 Task: Find connections with filter location Álimos with filter topic #Lifewith filter profile language Potuguese with filter current company DRDO, Centre for Airborne Systems with filter school Kota Open University with filter industry Leather Product Manufacturing with filter service category Typing with filter keywords title Casino Host
Action: Mouse moved to (284, 197)
Screenshot: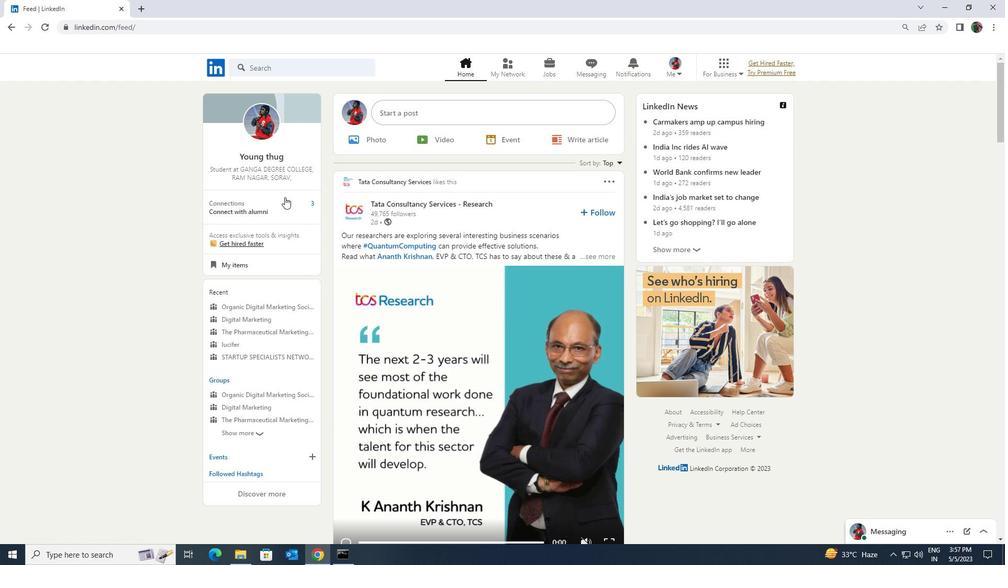
Action: Mouse pressed left at (284, 197)
Screenshot: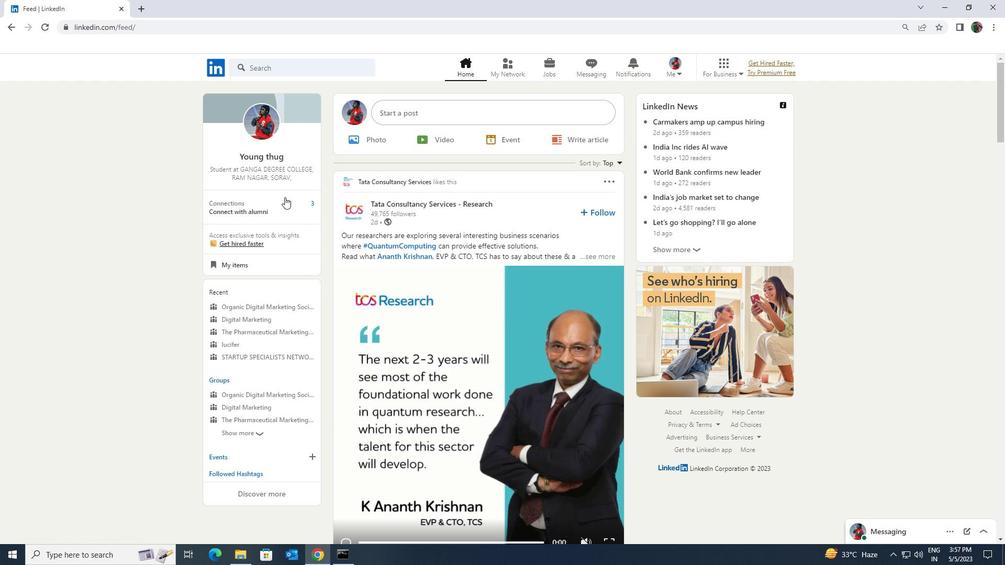 
Action: Mouse moved to (296, 129)
Screenshot: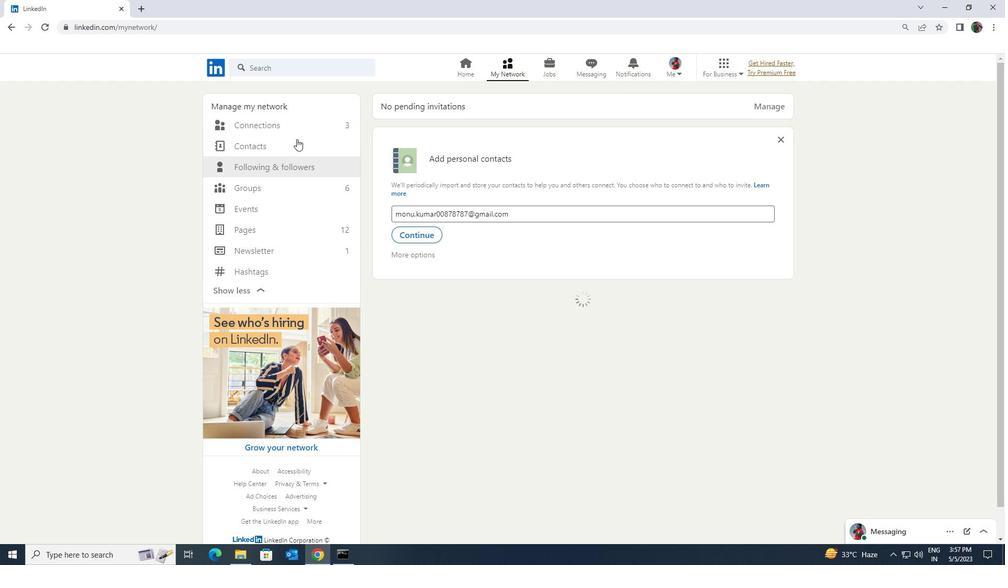 
Action: Mouse pressed left at (296, 129)
Screenshot: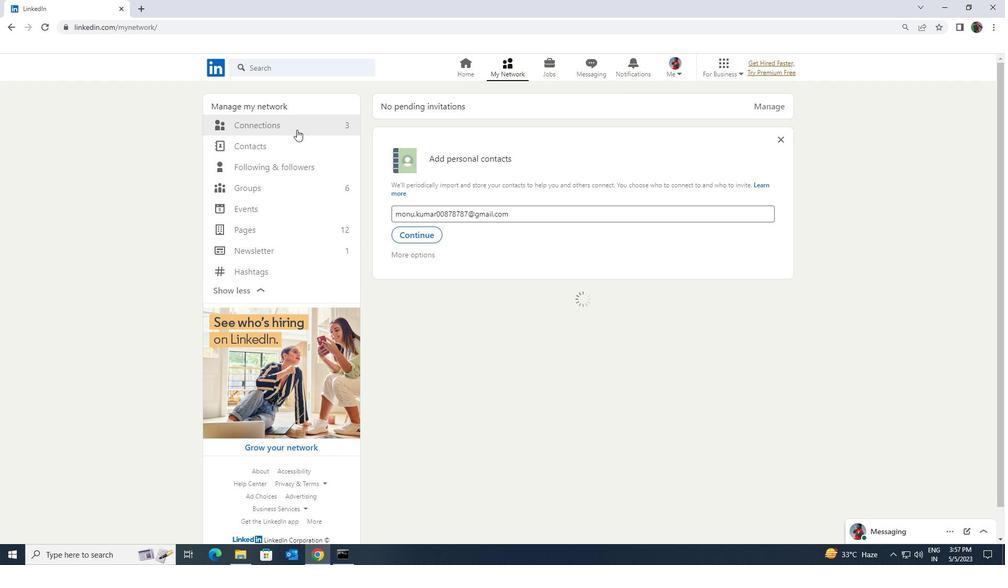 
Action: Mouse moved to (576, 127)
Screenshot: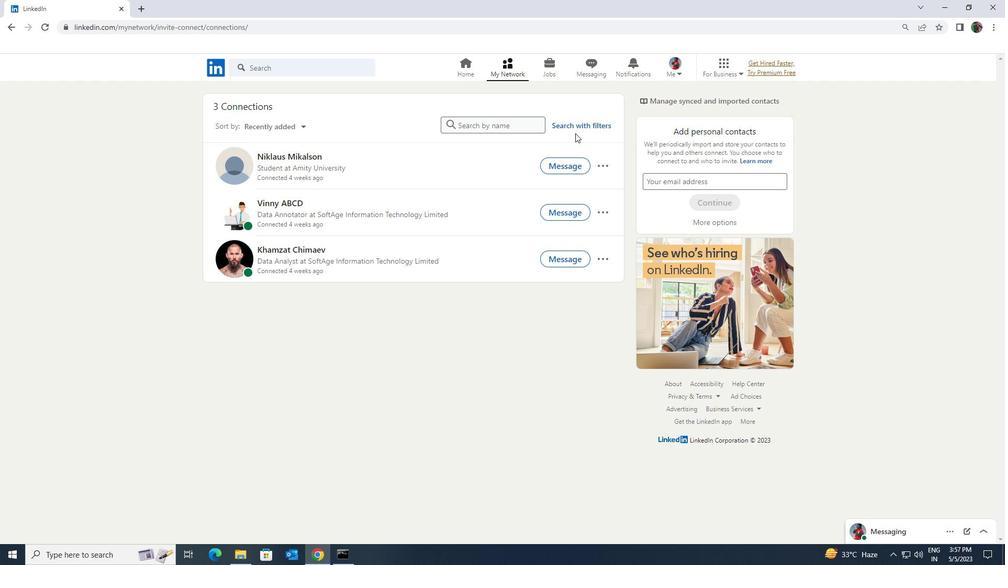 
Action: Mouse pressed left at (576, 127)
Screenshot: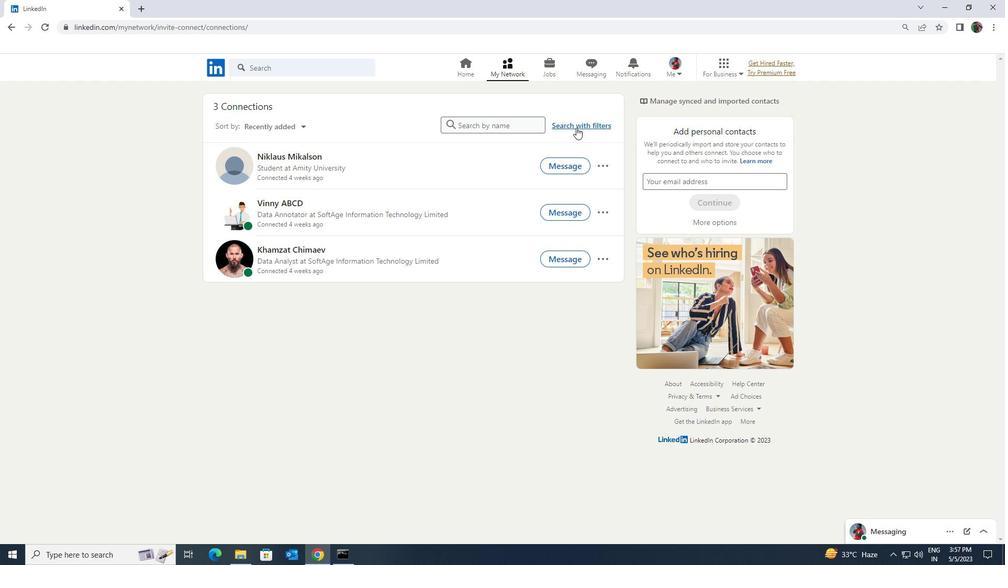 
Action: Mouse moved to (539, 96)
Screenshot: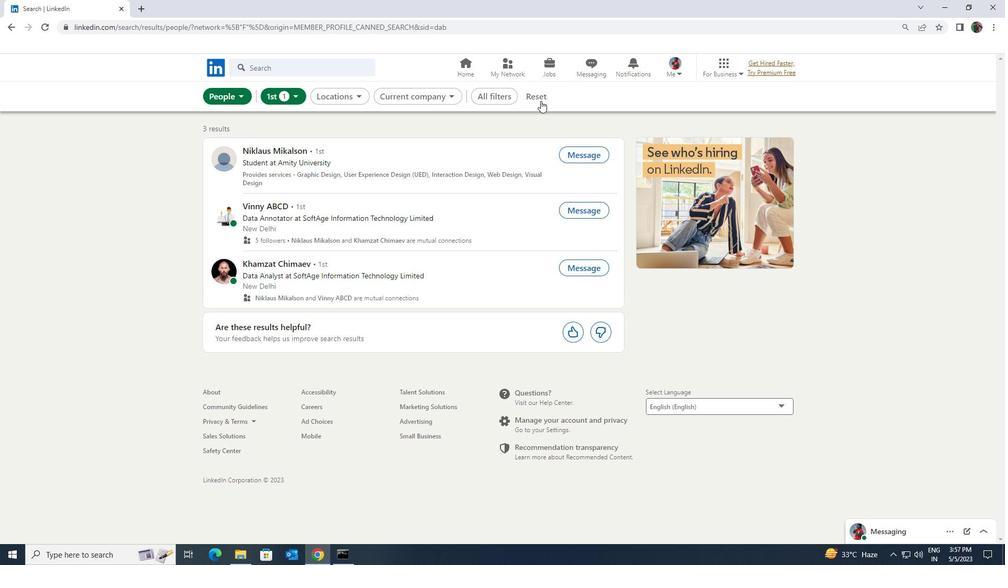 
Action: Mouse pressed left at (539, 96)
Screenshot: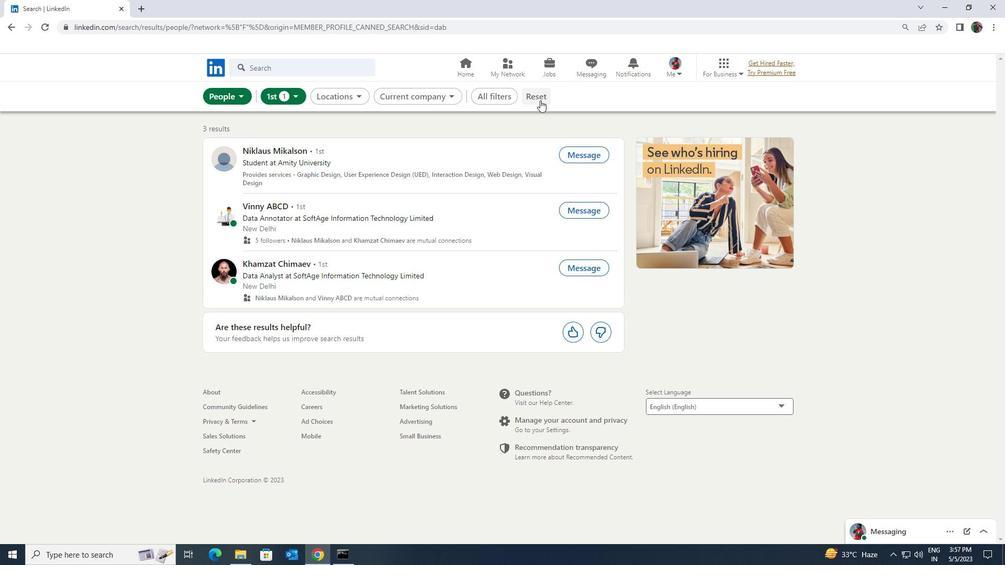 
Action: Mouse moved to (520, 98)
Screenshot: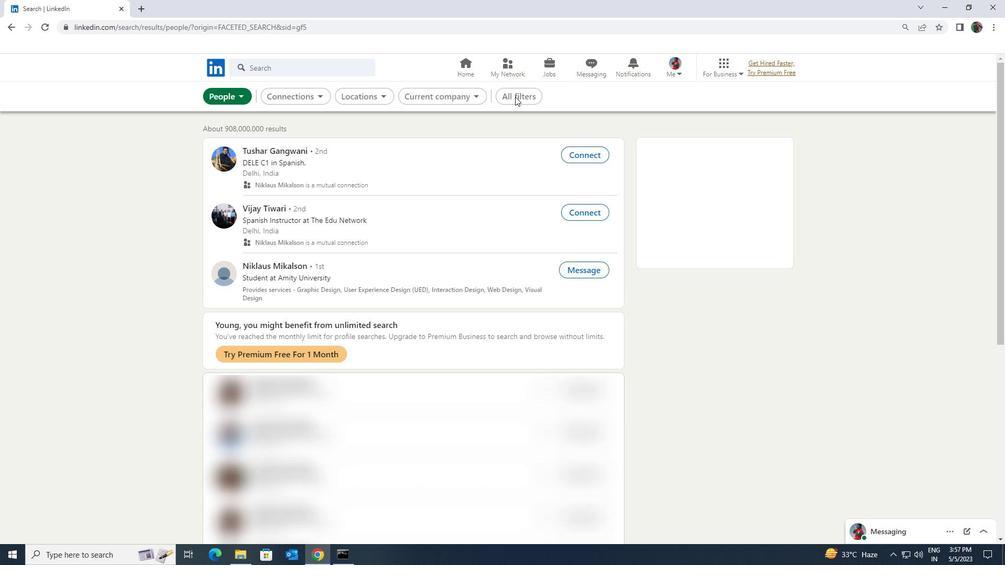 
Action: Mouse pressed left at (520, 98)
Screenshot: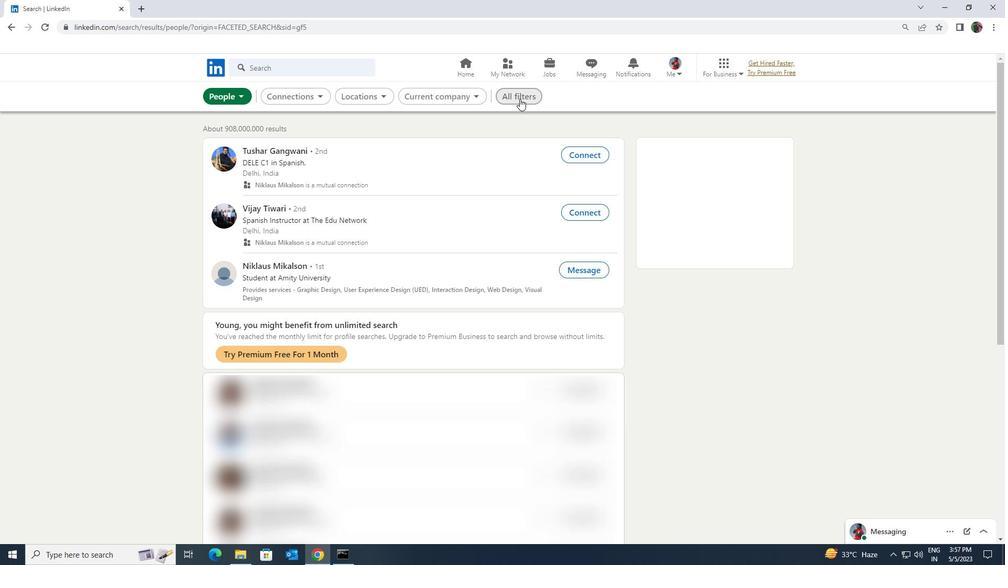 
Action: Mouse moved to (892, 413)
Screenshot: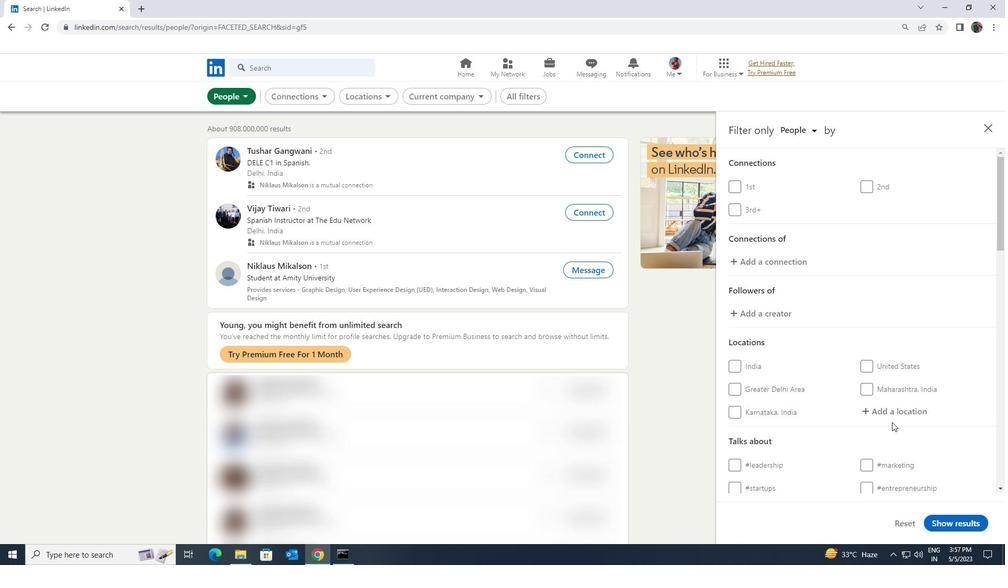 
Action: Mouse pressed left at (892, 413)
Screenshot: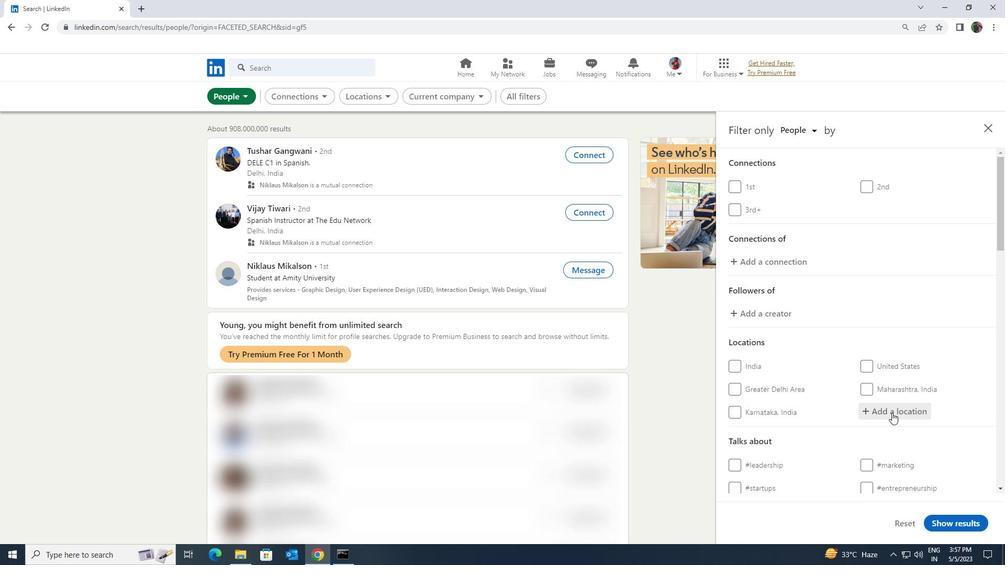 
Action: Key pressed <Key.shift><Key.shift>ALOMOS<Key.enter>
Screenshot: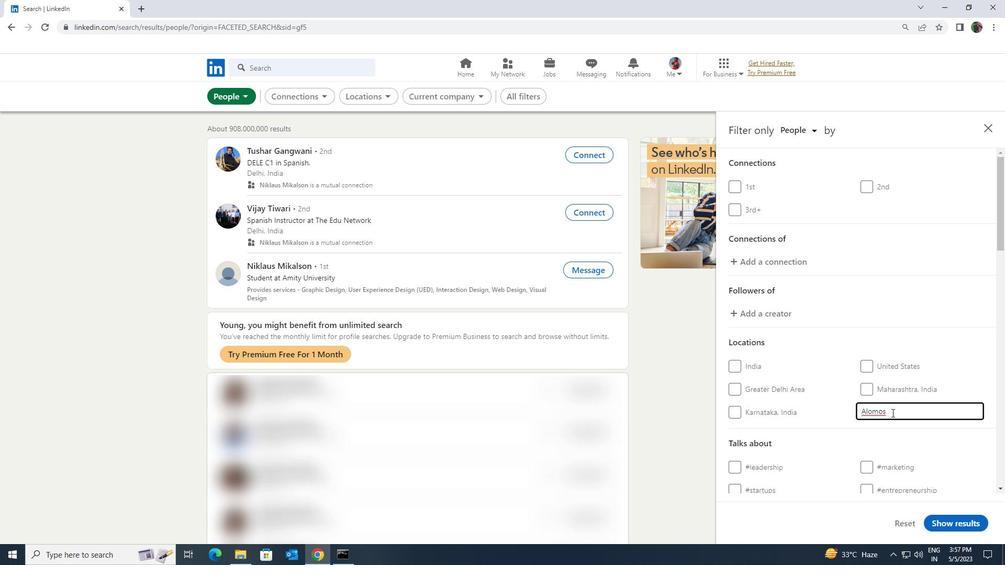
Action: Mouse scrolled (892, 412) with delta (0, 0)
Screenshot: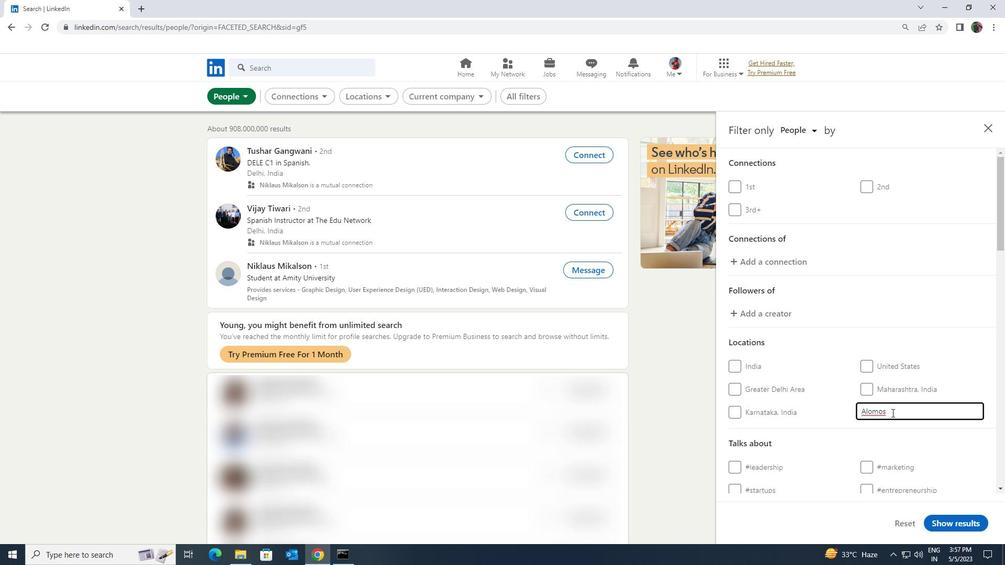 
Action: Mouse scrolled (892, 412) with delta (0, 0)
Screenshot: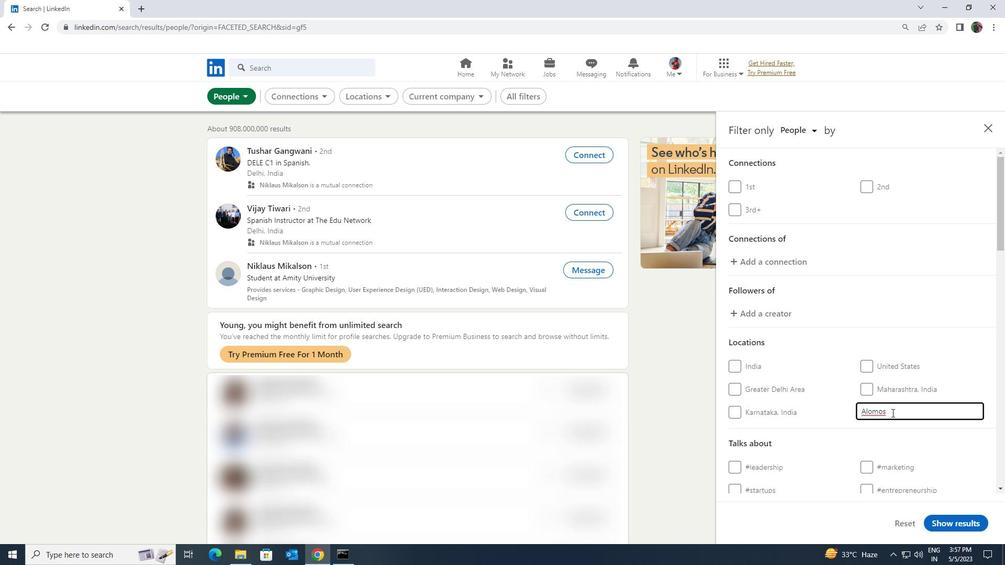 
Action: Mouse pressed left at (892, 413)
Screenshot: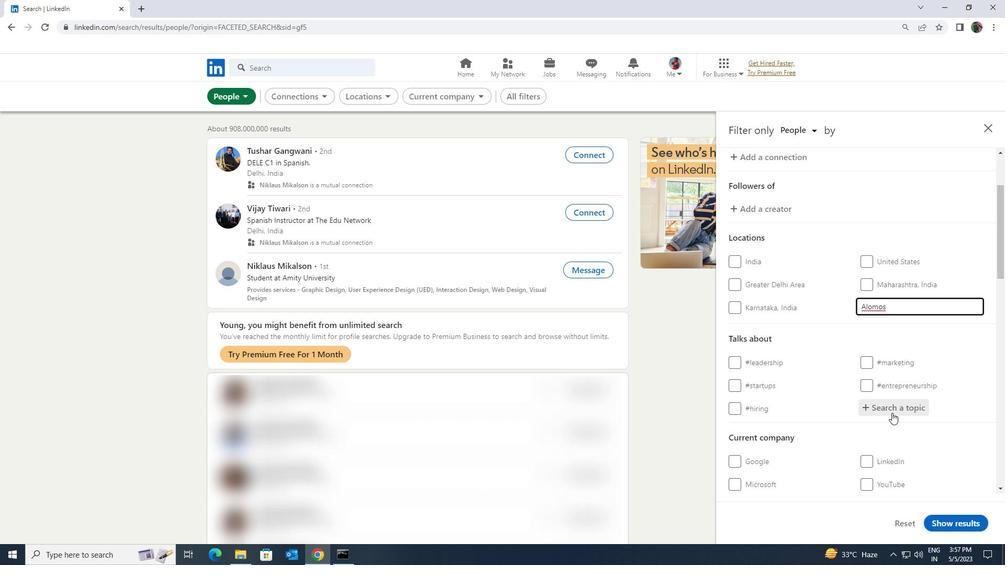 
Action: Key pressed <Key.shift>LIFE
Screenshot: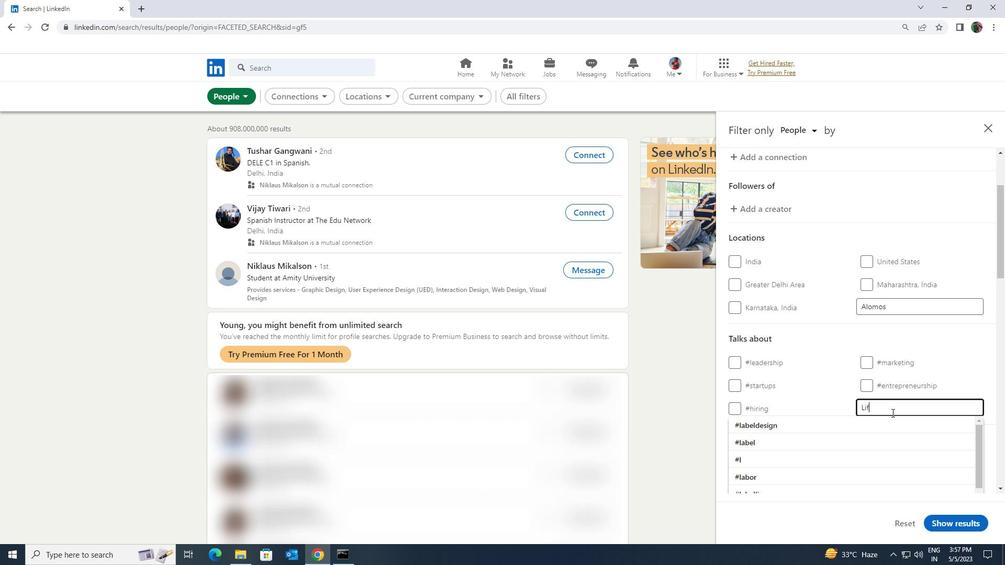 
Action: Mouse moved to (887, 423)
Screenshot: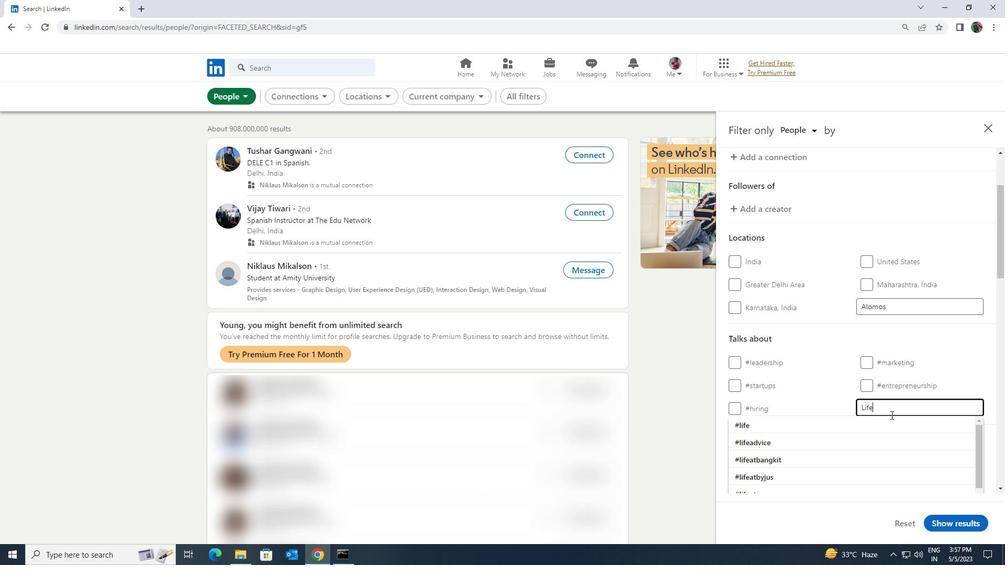 
Action: Mouse pressed left at (887, 423)
Screenshot: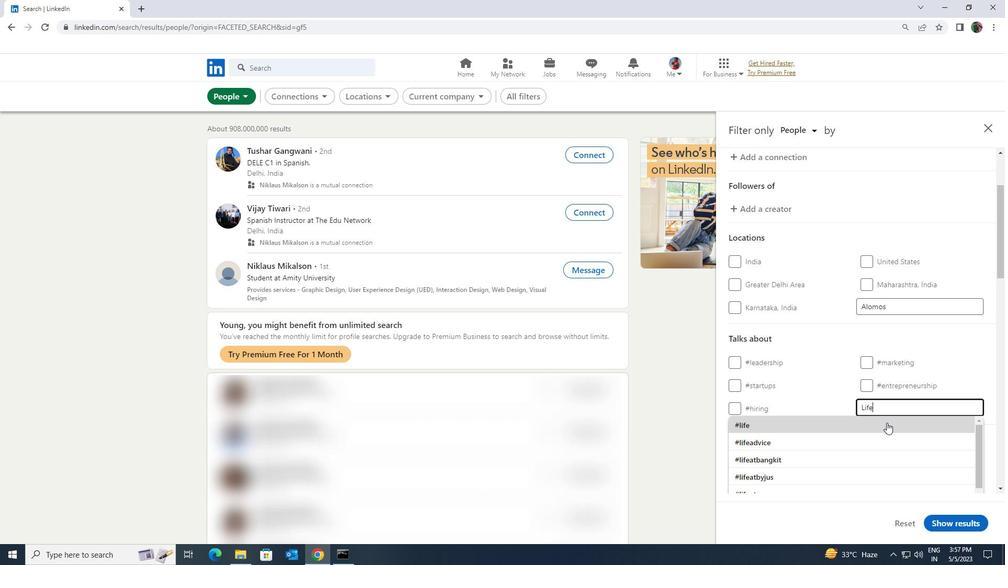 
Action: Mouse scrolled (887, 422) with delta (0, 0)
Screenshot: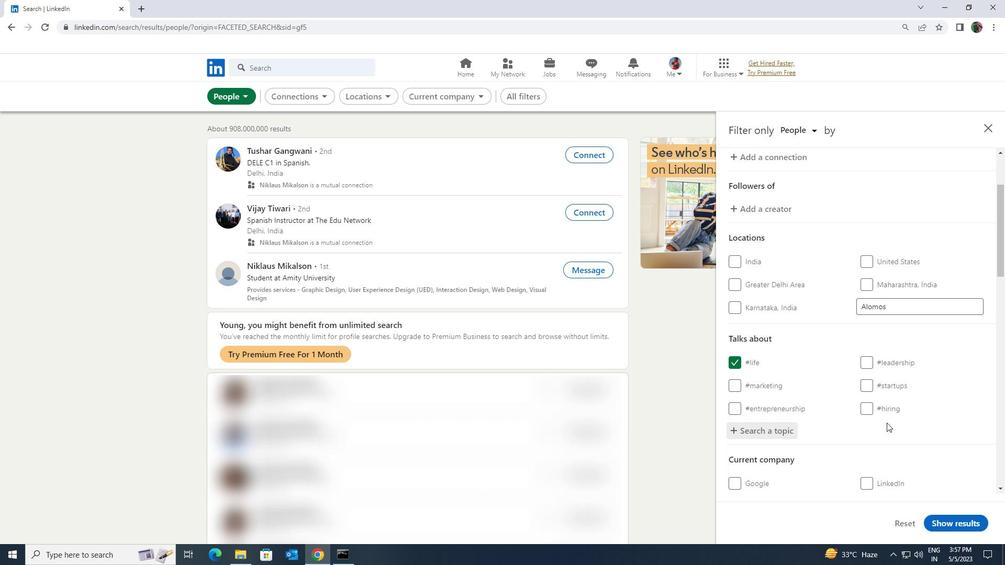 
Action: Mouse scrolled (887, 422) with delta (0, 0)
Screenshot: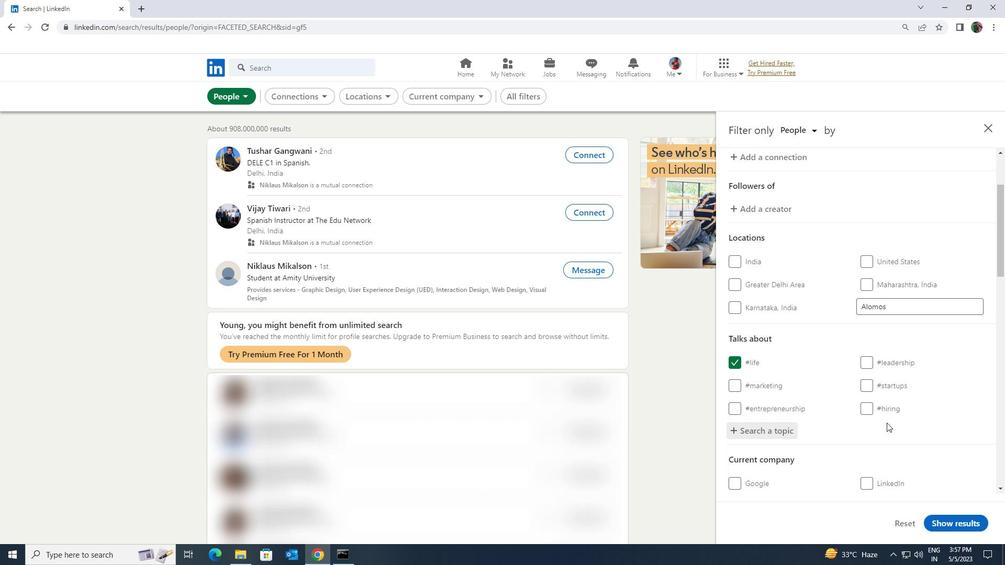 
Action: Mouse scrolled (887, 422) with delta (0, 0)
Screenshot: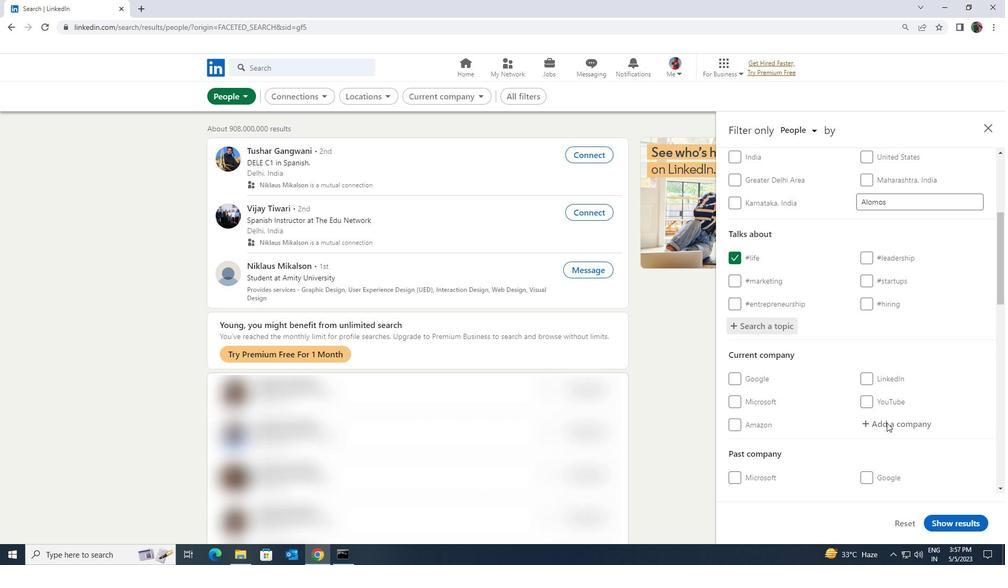 
Action: Mouse scrolled (887, 422) with delta (0, 0)
Screenshot: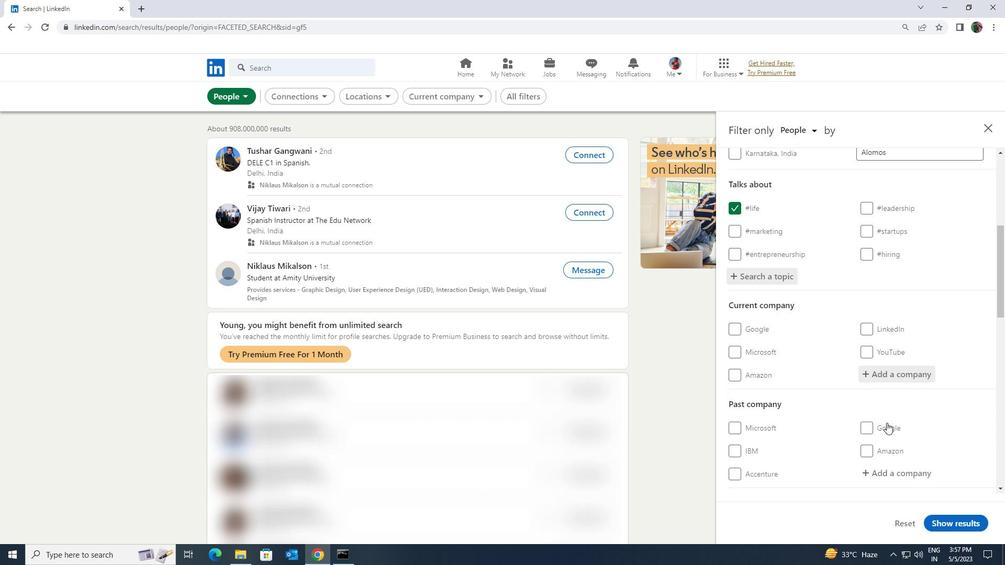 
Action: Mouse scrolled (887, 422) with delta (0, 0)
Screenshot: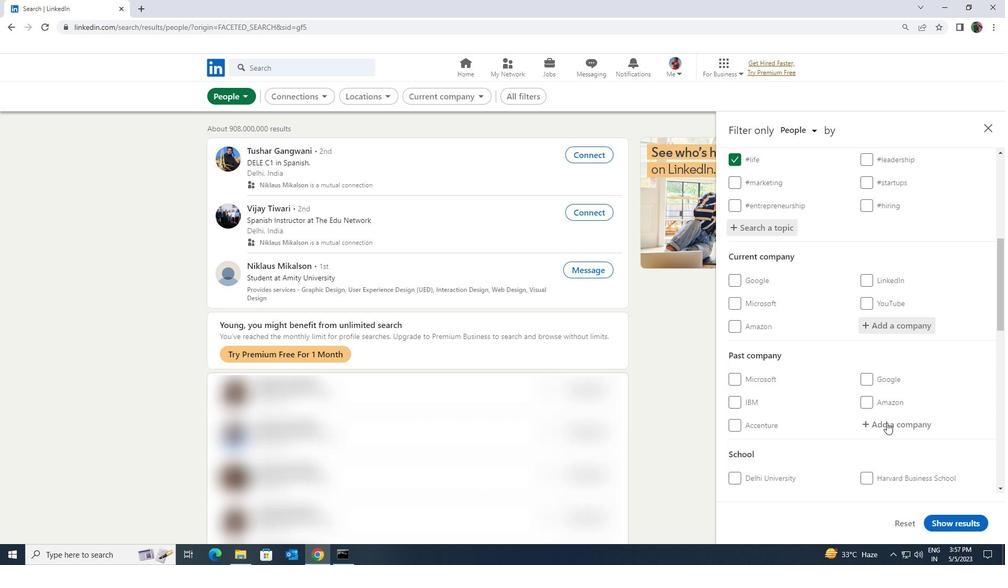 
Action: Mouse scrolled (887, 422) with delta (0, 0)
Screenshot: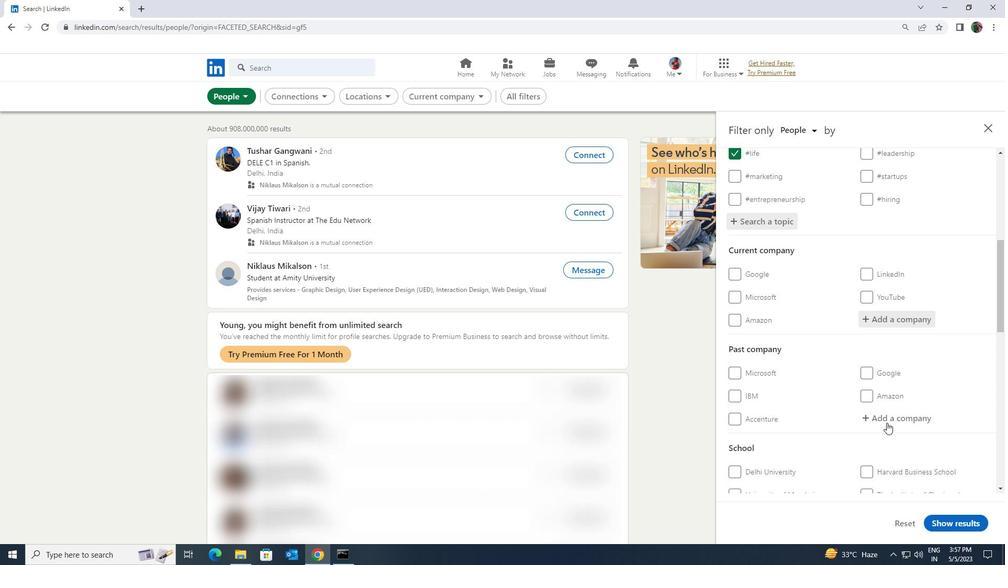 
Action: Mouse scrolled (887, 422) with delta (0, 0)
Screenshot: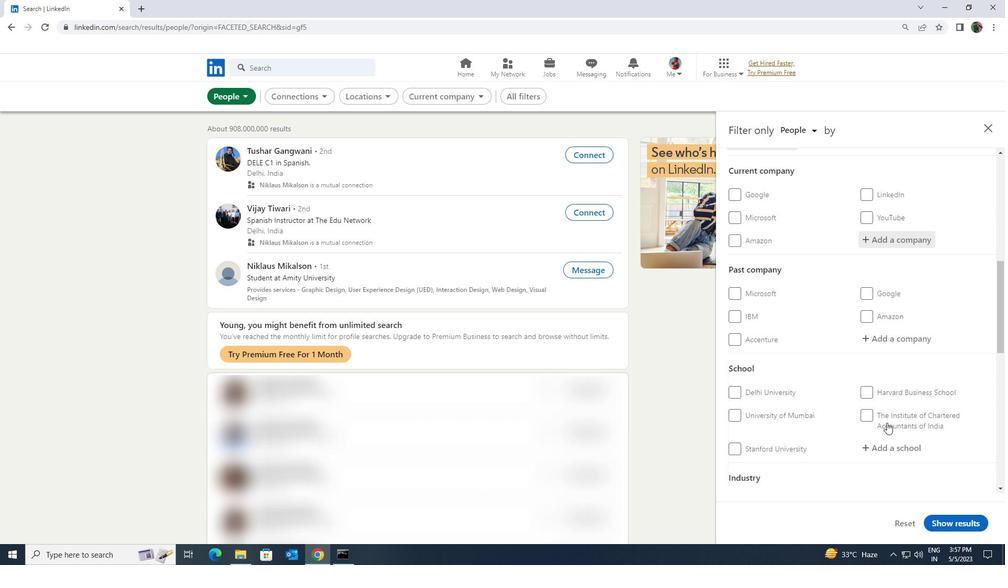 
Action: Mouse scrolled (887, 422) with delta (0, 0)
Screenshot: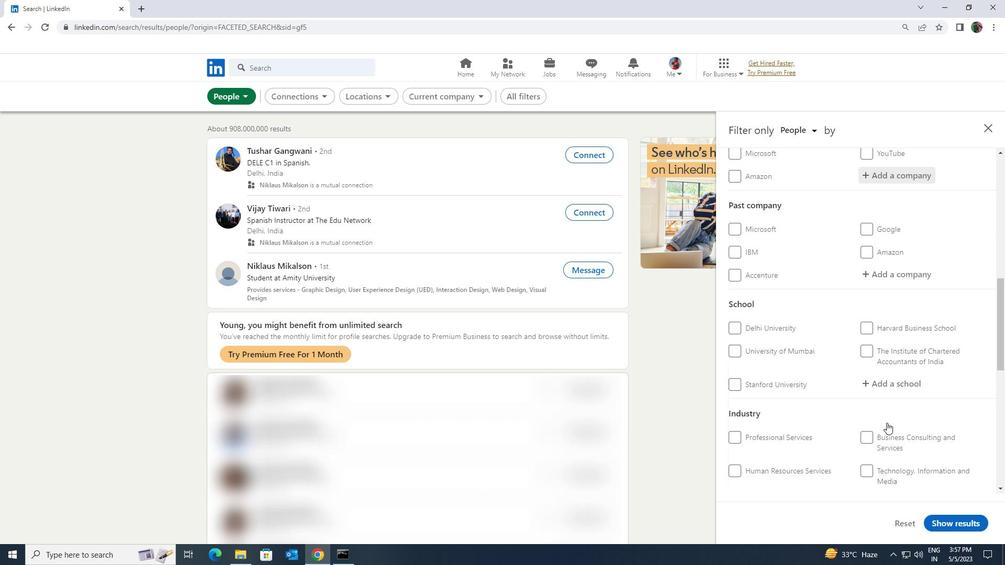 
Action: Mouse scrolled (887, 422) with delta (0, 0)
Screenshot: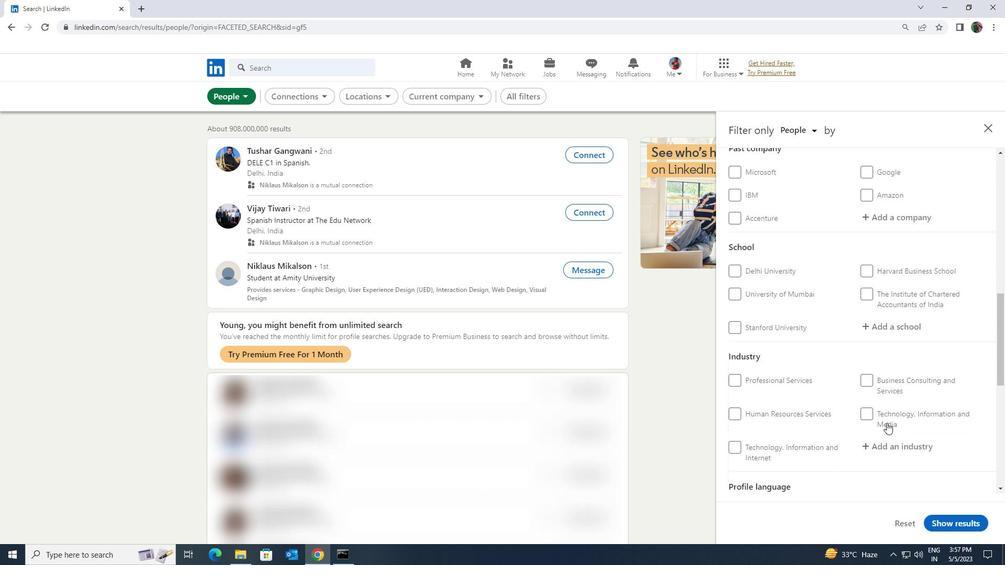 
Action: Mouse scrolled (887, 422) with delta (0, 0)
Screenshot: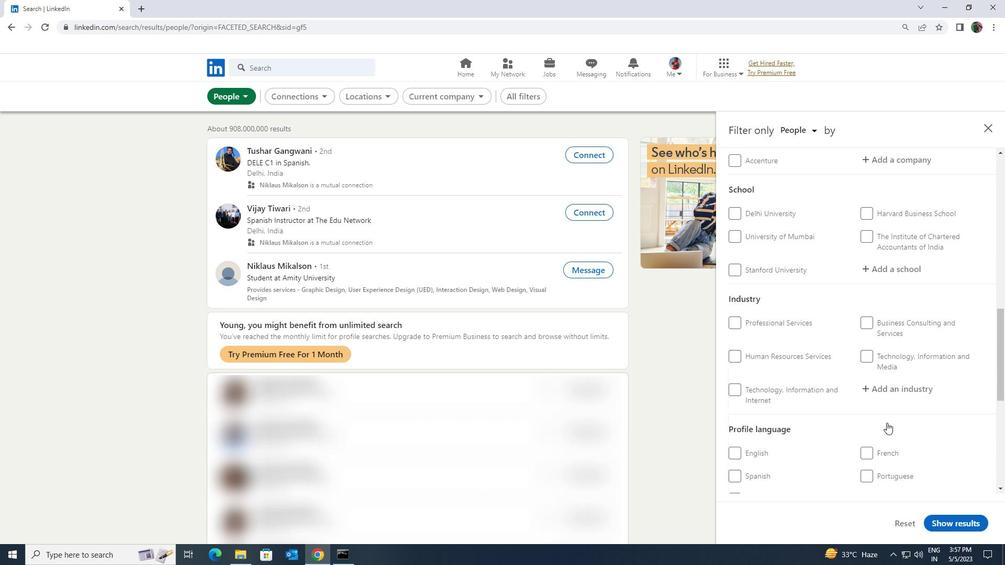 
Action: Mouse moved to (877, 422)
Screenshot: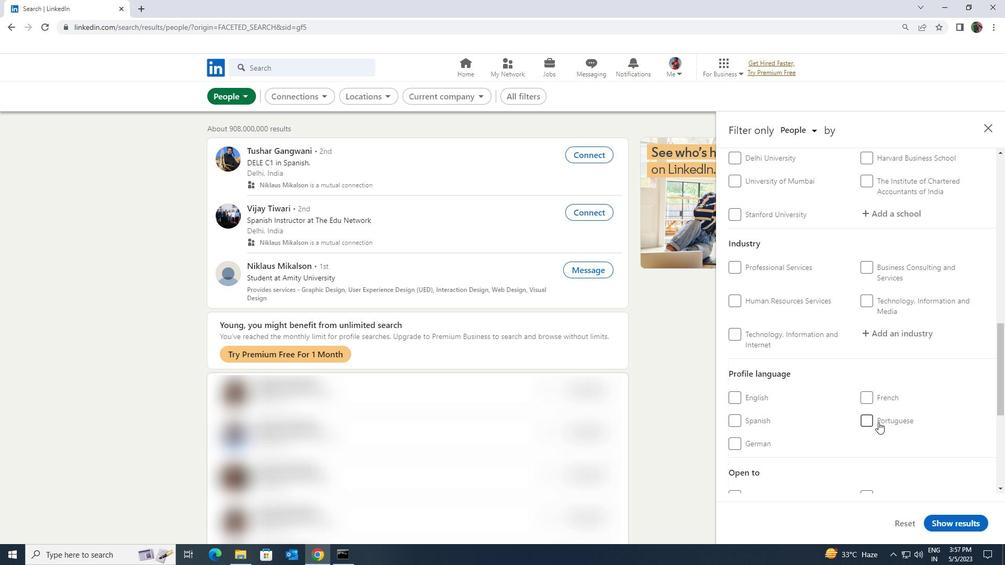 
Action: Mouse pressed left at (877, 422)
Screenshot: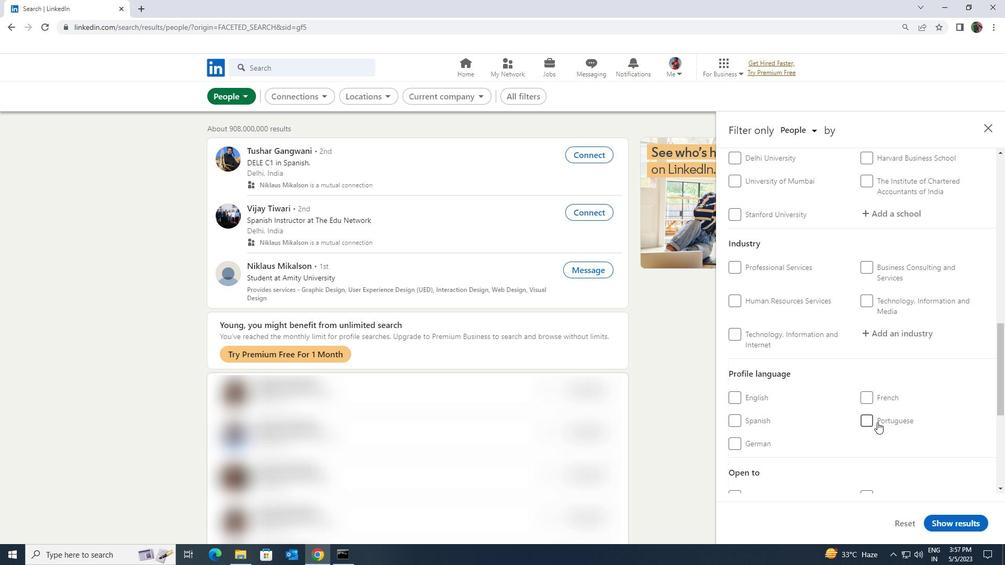 
Action: Mouse scrolled (877, 423) with delta (0, 0)
Screenshot: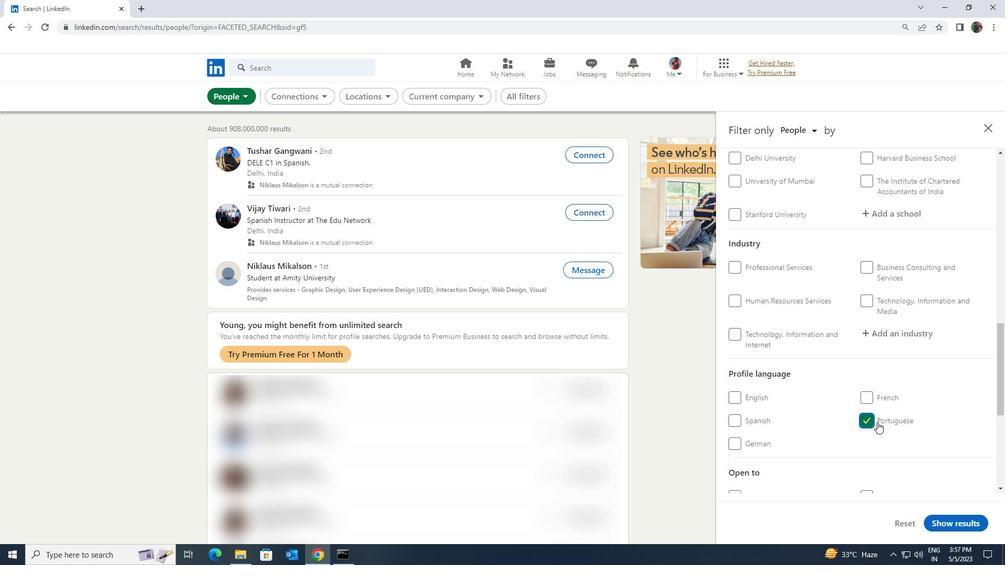 
Action: Mouse scrolled (877, 423) with delta (0, 0)
Screenshot: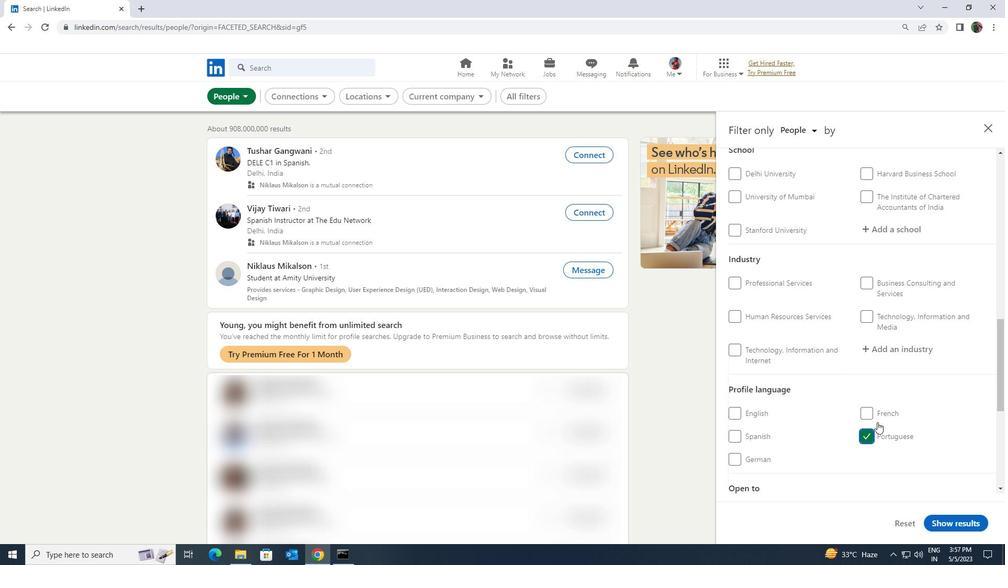 
Action: Mouse scrolled (877, 423) with delta (0, 0)
Screenshot: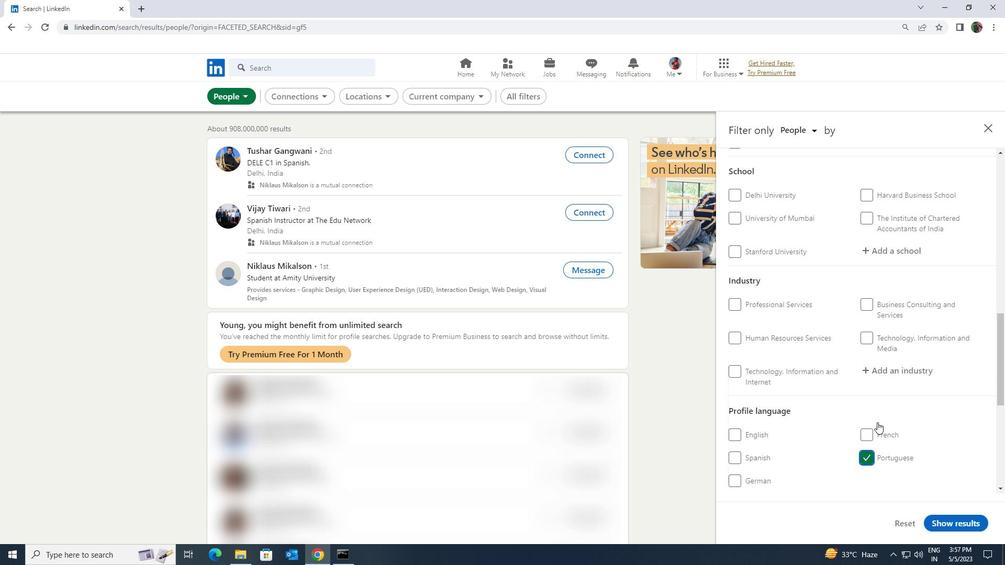 
Action: Mouse scrolled (877, 423) with delta (0, 0)
Screenshot: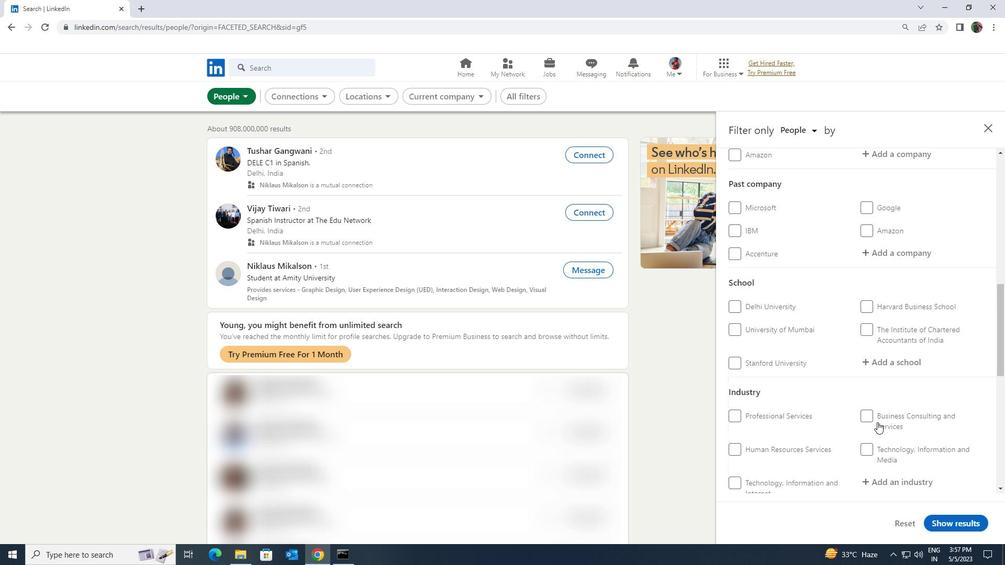 
Action: Mouse scrolled (877, 423) with delta (0, 0)
Screenshot: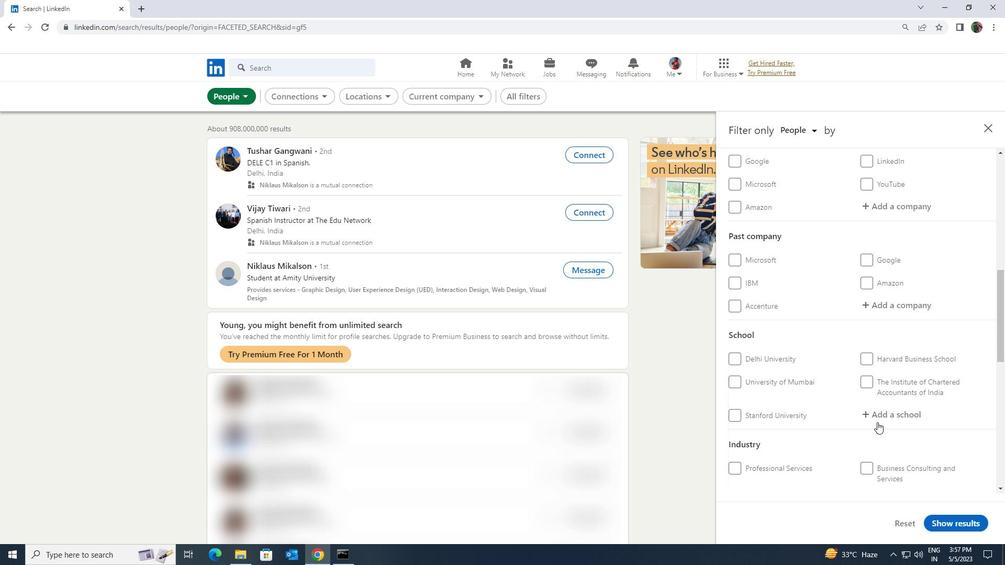 
Action: Mouse scrolled (877, 423) with delta (0, 0)
Screenshot: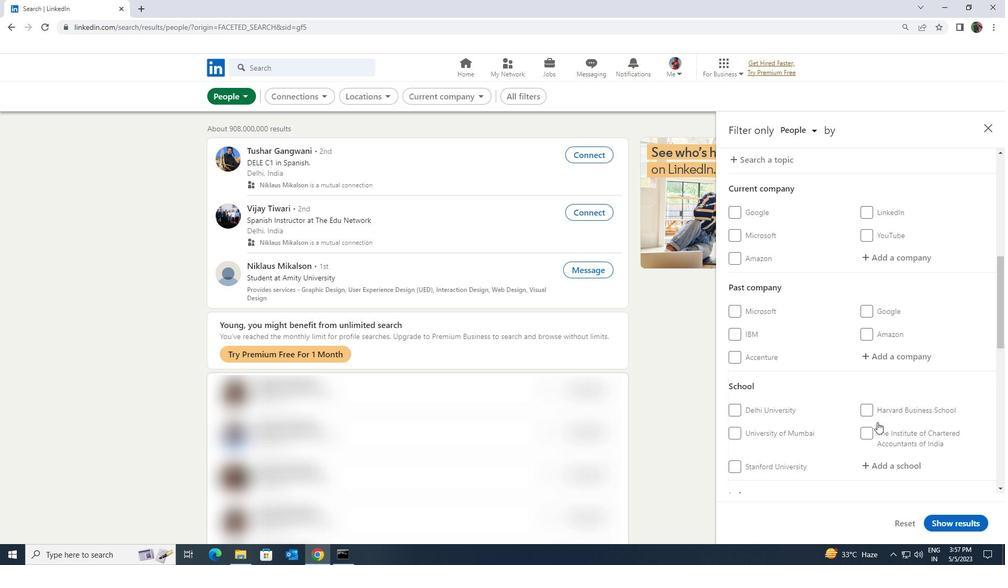 
Action: Mouse scrolled (877, 423) with delta (0, 0)
Screenshot: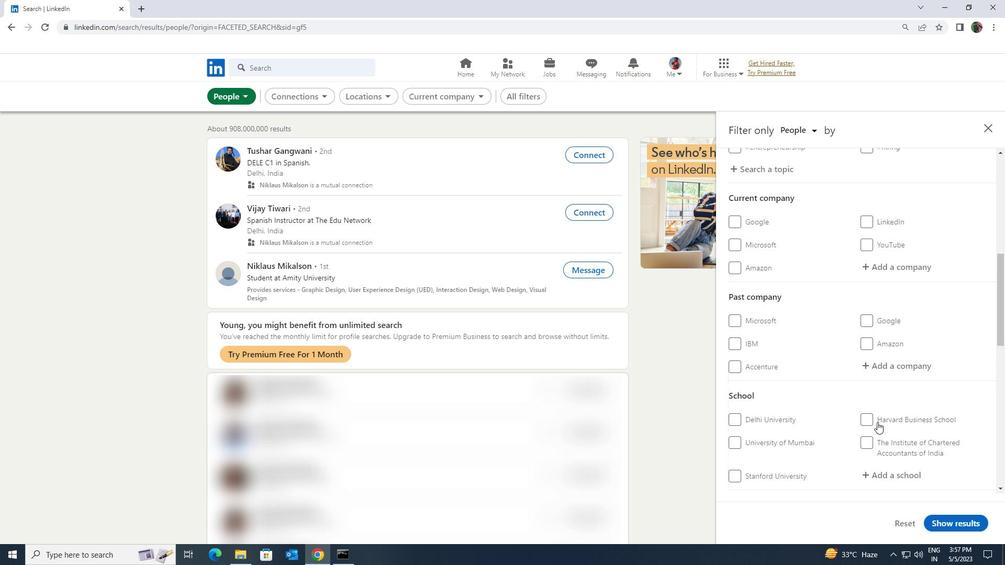 
Action: Mouse moved to (888, 373)
Screenshot: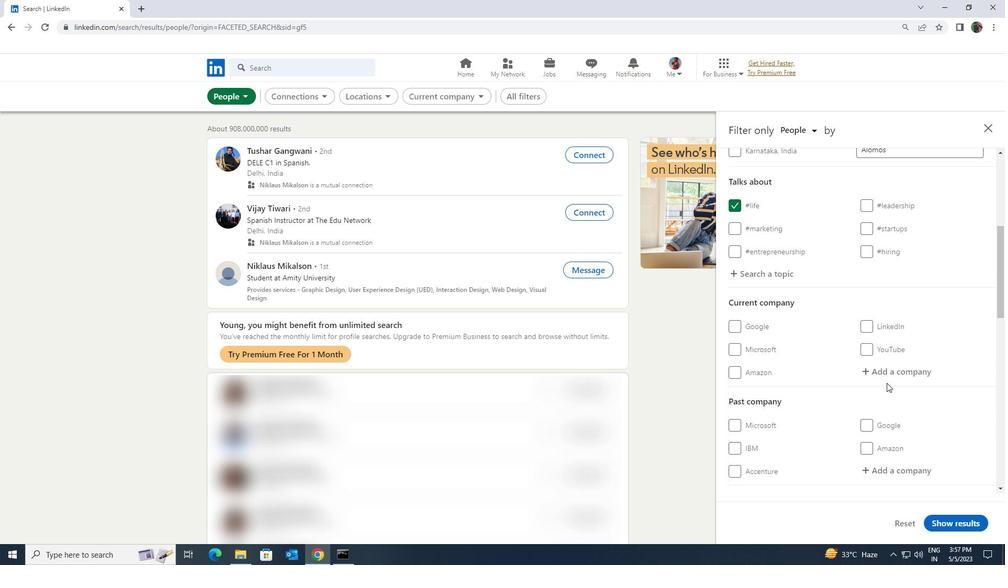 
Action: Mouse pressed left at (888, 373)
Screenshot: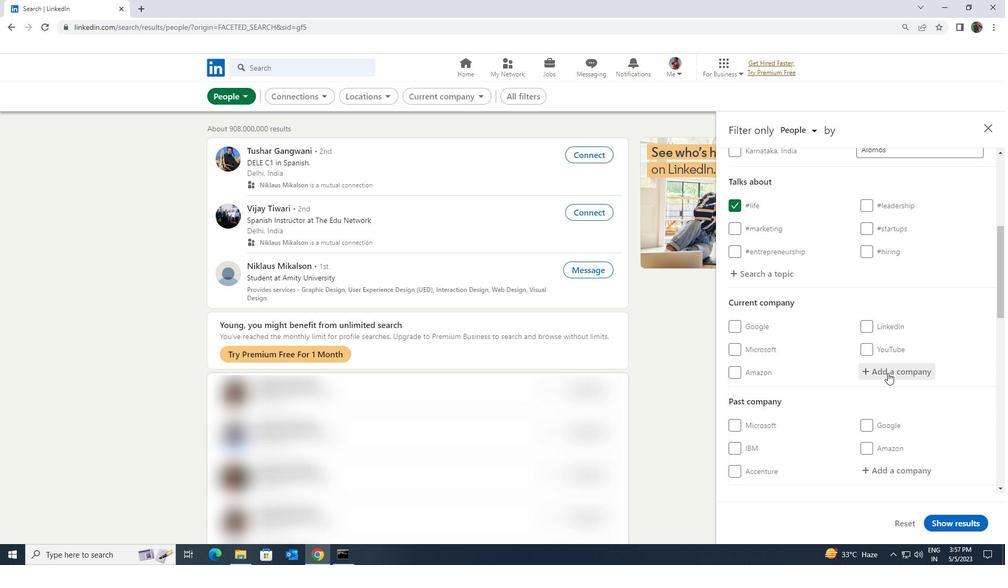 
Action: Key pressed <Key.shift><Key.shift><Key.shift><Key.shift>DRDO<Key.space><Key.shift>CENTRE
Screenshot: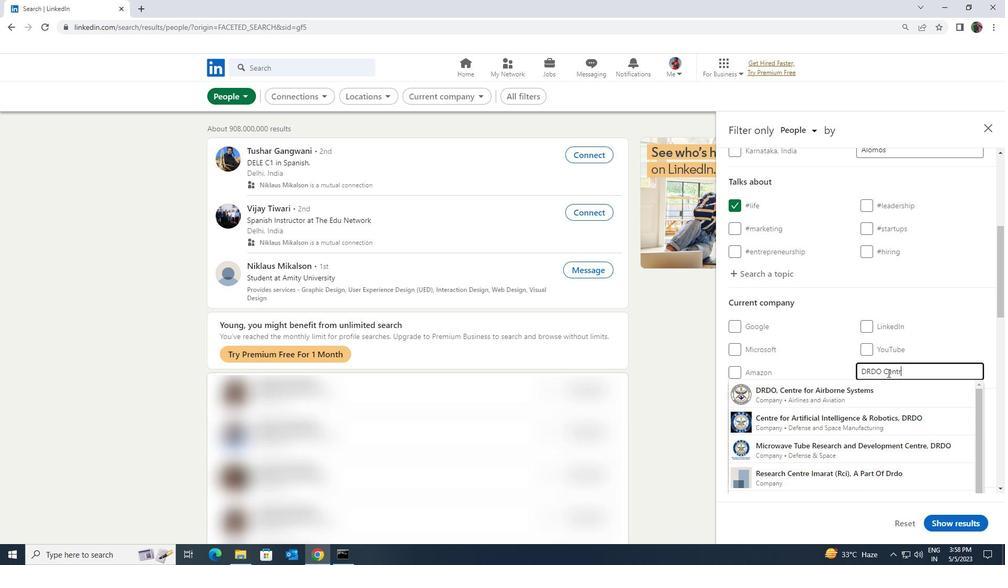 
Action: Mouse moved to (888, 383)
Screenshot: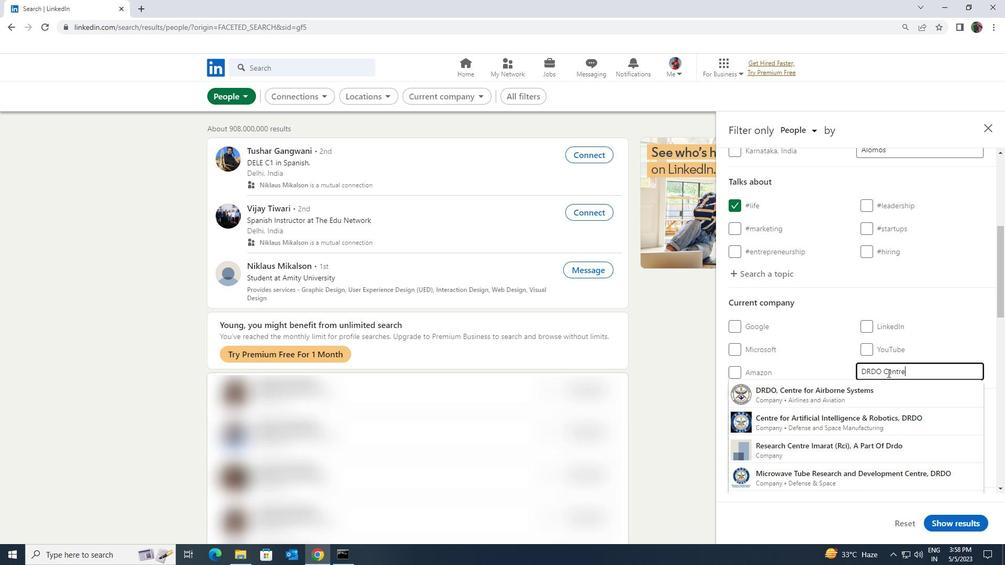 
Action: Mouse pressed left at (888, 383)
Screenshot: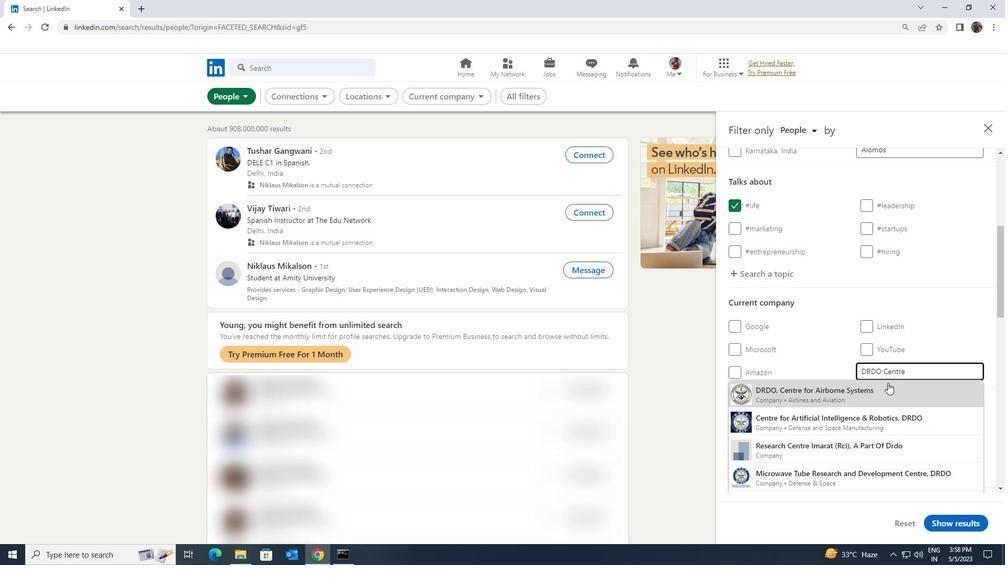 
Action: Mouse scrolled (888, 382) with delta (0, 0)
Screenshot: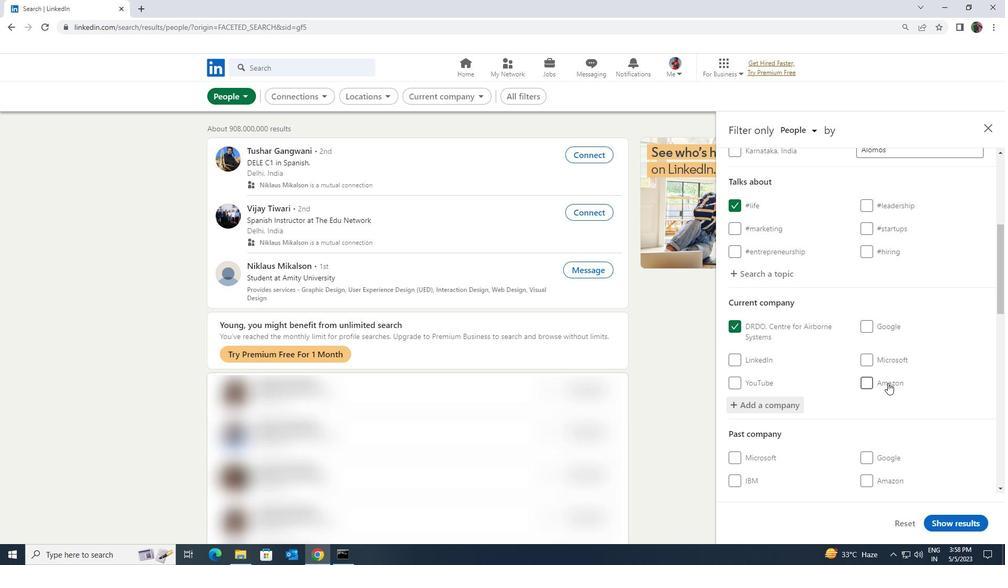 
Action: Mouse scrolled (888, 382) with delta (0, 0)
Screenshot: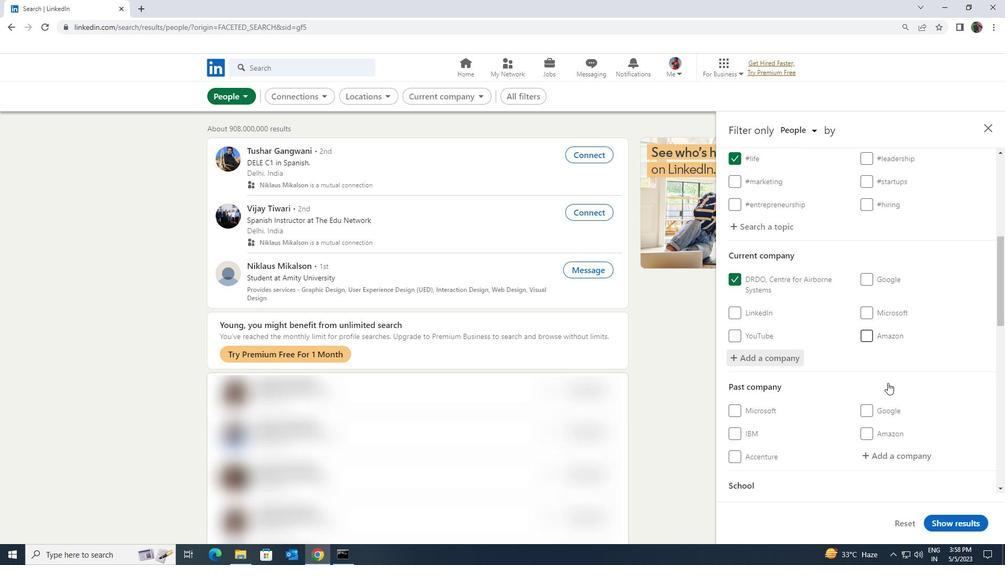
Action: Mouse scrolled (888, 382) with delta (0, 0)
Screenshot: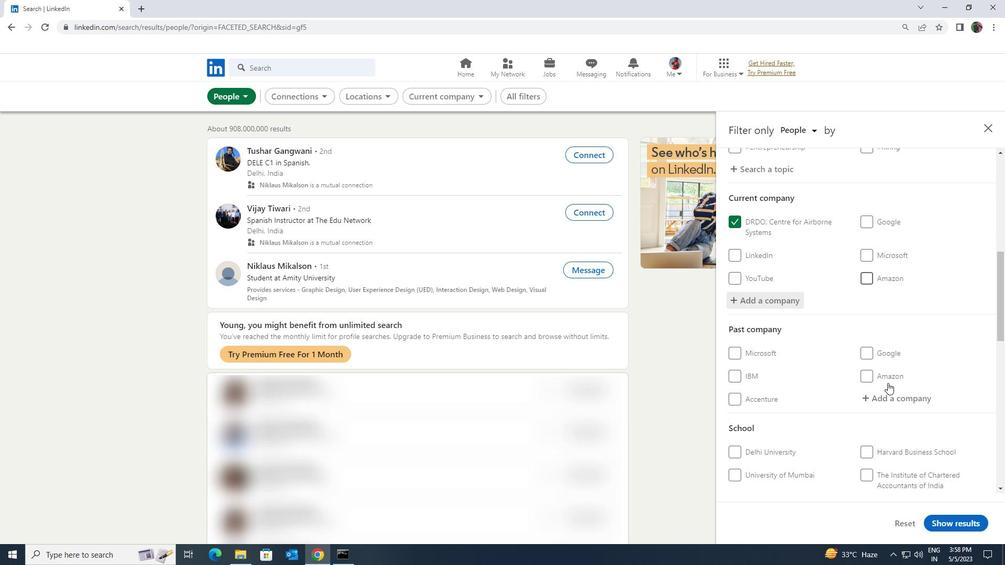 
Action: Mouse scrolled (888, 382) with delta (0, 0)
Screenshot: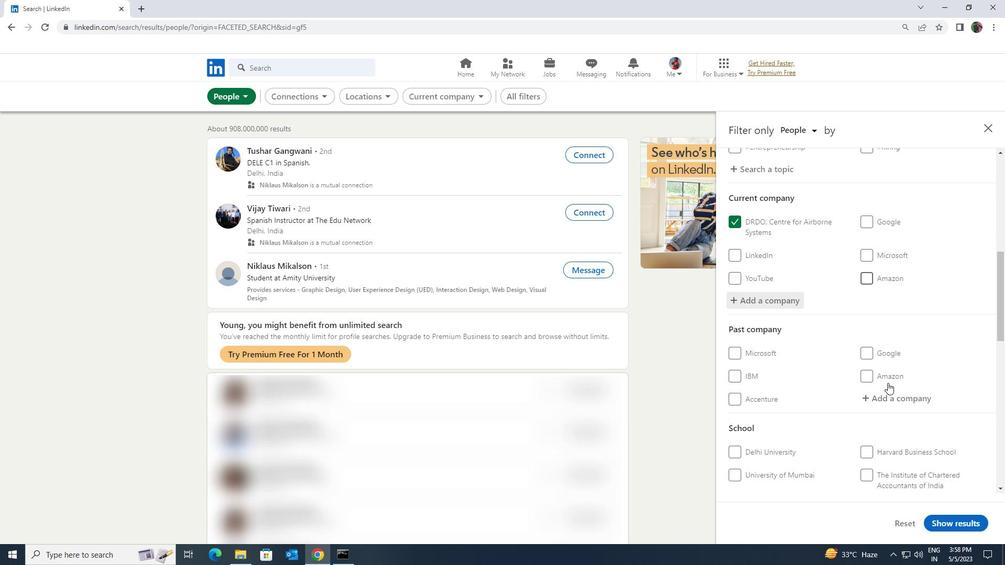 
Action: Mouse moved to (888, 395)
Screenshot: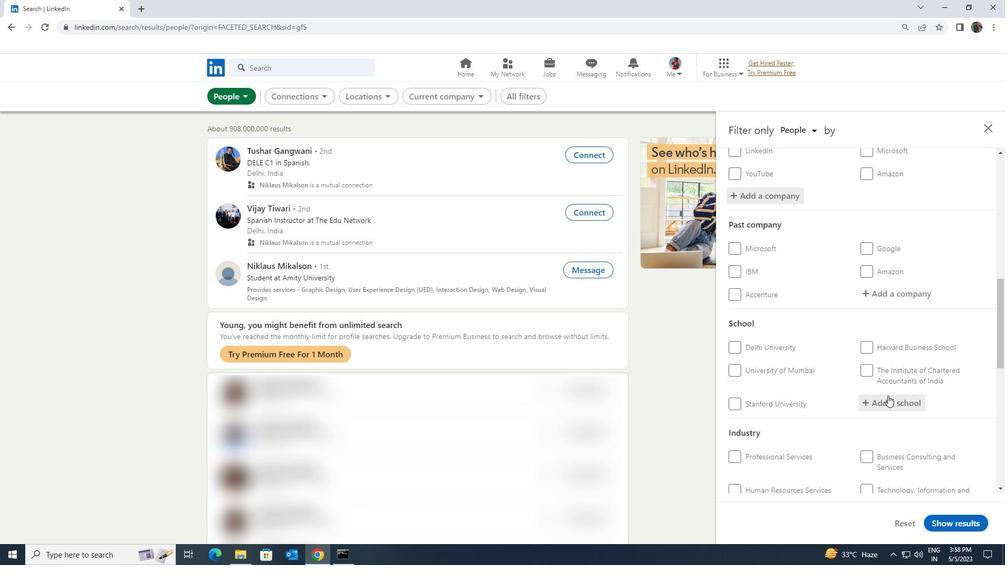 
Action: Mouse pressed left at (888, 395)
Screenshot: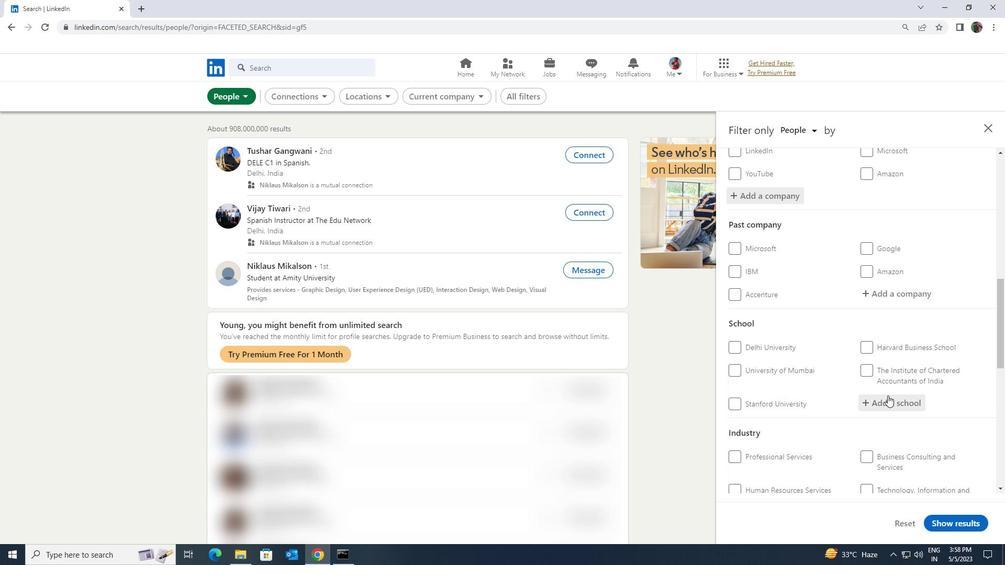 
Action: Key pressed <Key.shift><Key.shift><Key.shift><Key.shift>KOTA<Key.space><Key.shift>OPEN<Key.space>
Screenshot: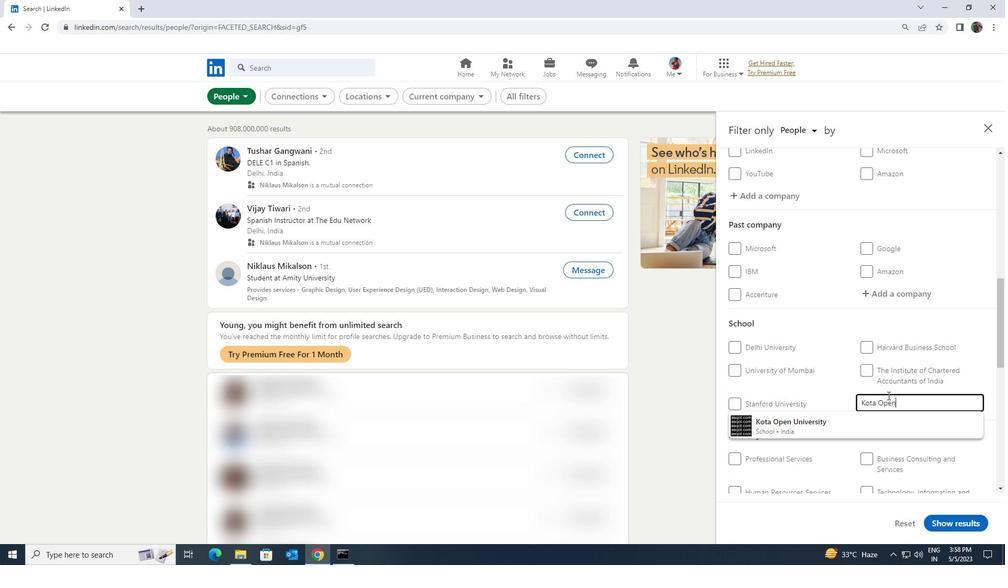 
Action: Mouse moved to (888, 414)
Screenshot: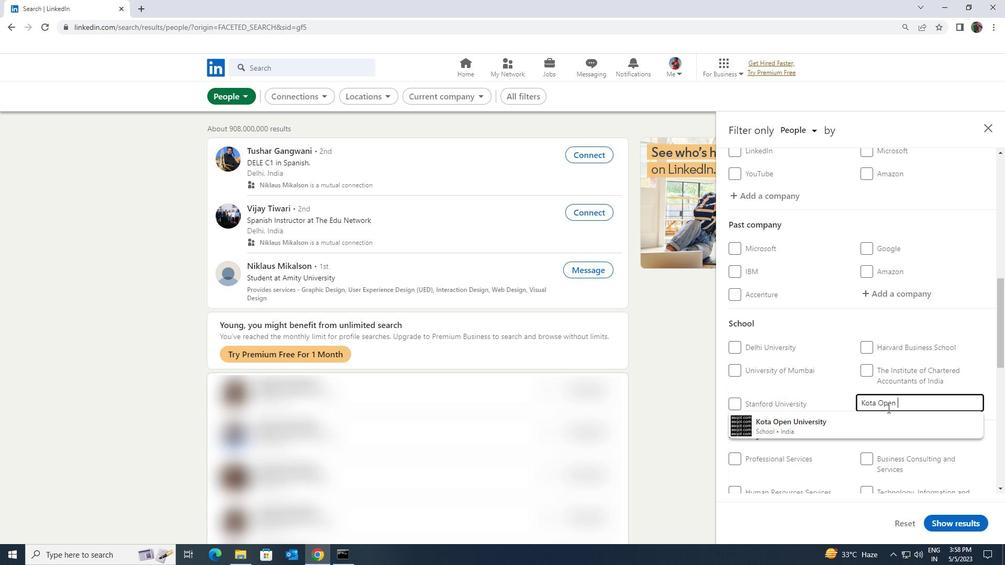 
Action: Mouse pressed left at (888, 414)
Screenshot: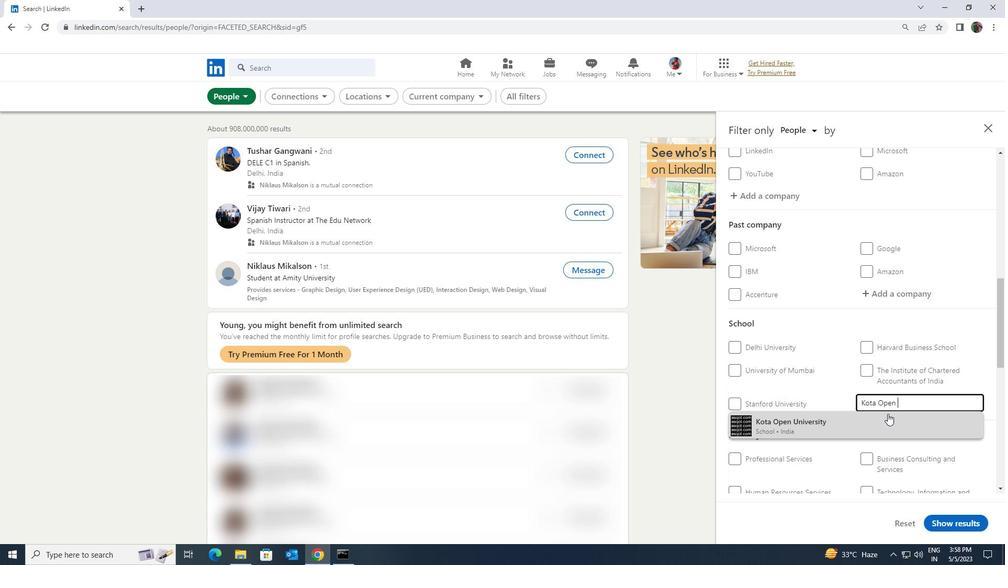 
Action: Mouse scrolled (888, 413) with delta (0, 0)
Screenshot: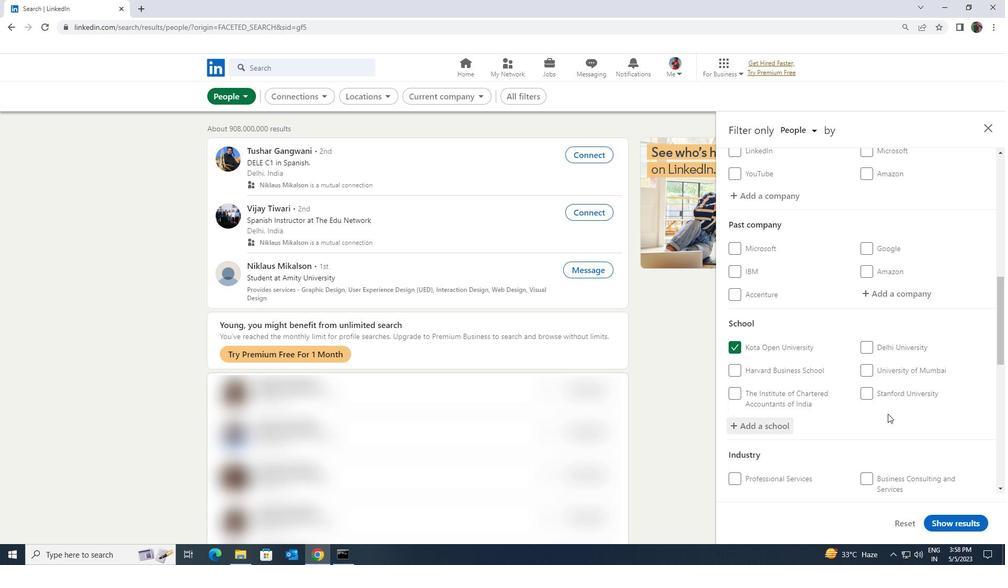 
Action: Mouse scrolled (888, 413) with delta (0, 0)
Screenshot: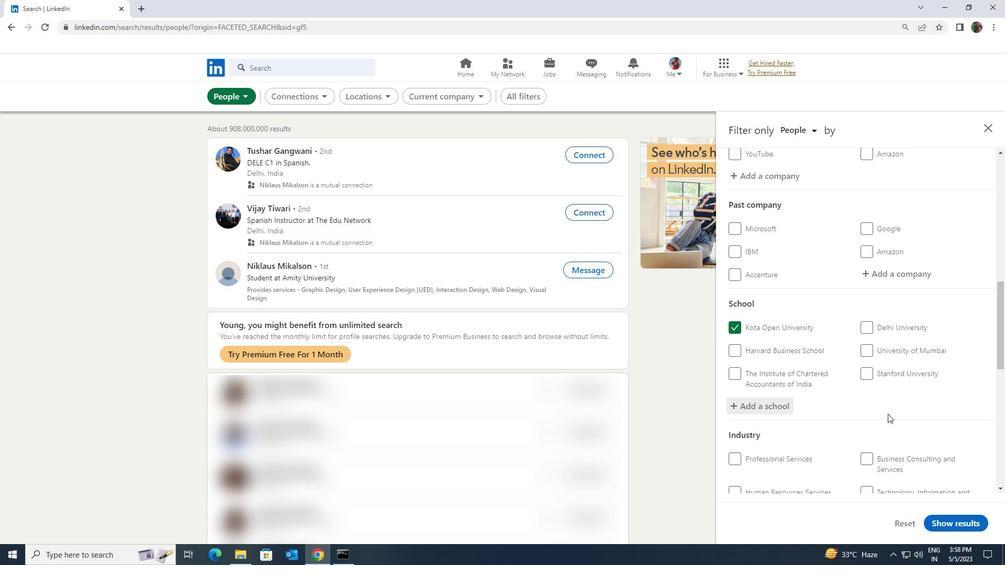 
Action: Mouse scrolled (888, 413) with delta (0, 0)
Screenshot: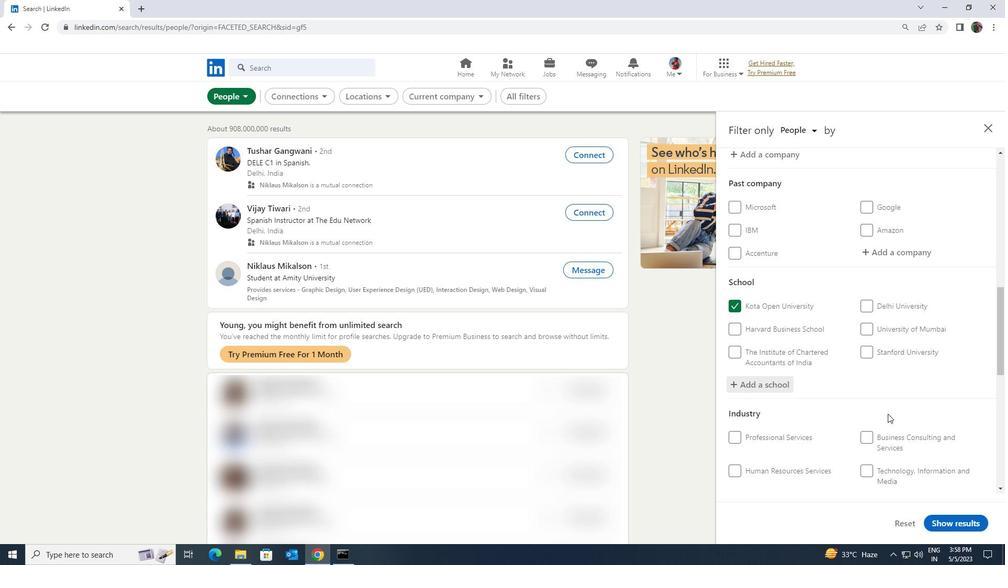 
Action: Mouse moved to (893, 389)
Screenshot: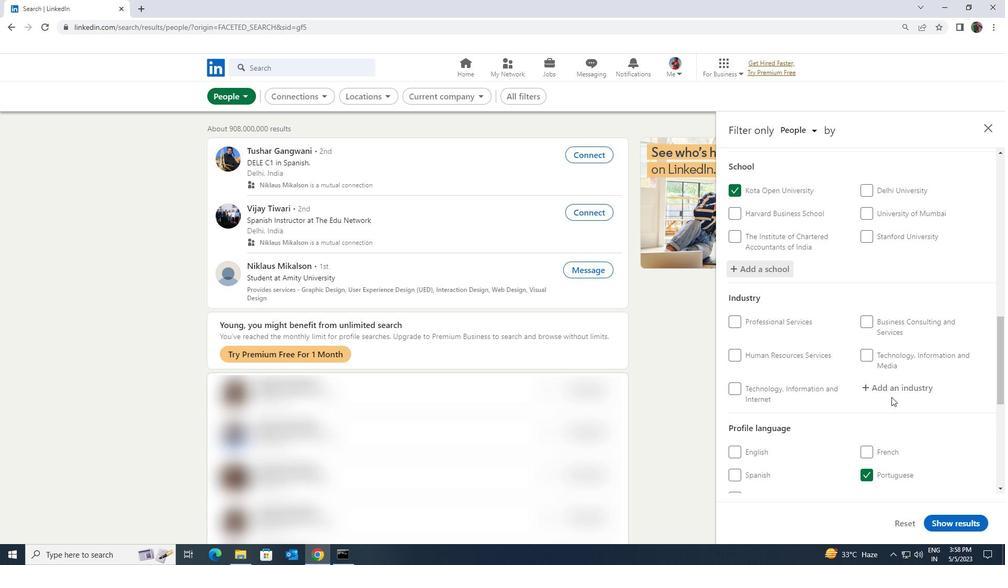 
Action: Mouse pressed left at (893, 389)
Screenshot: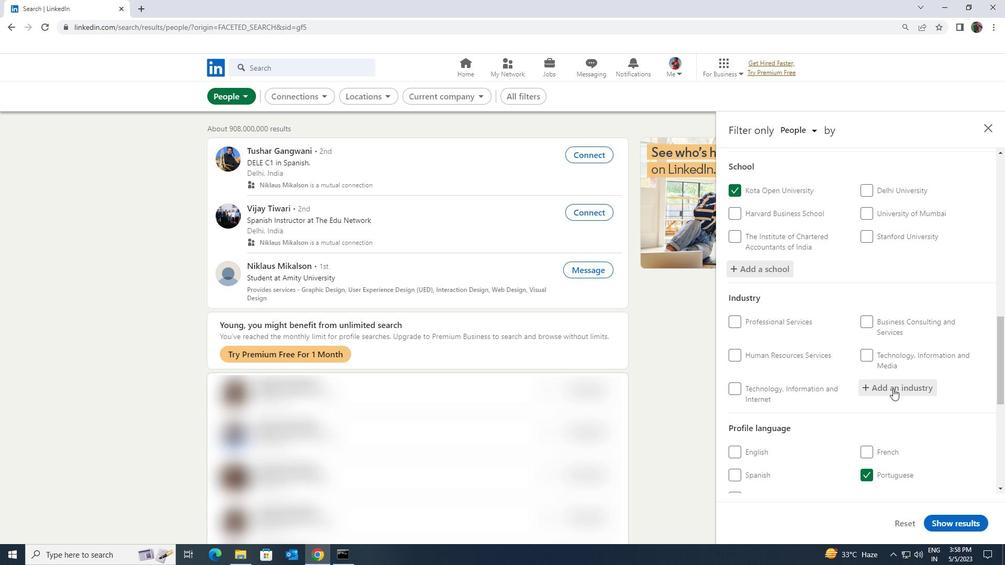 
Action: Key pressed <Key.shift>PRODUCT<Key.space><Key.shift>MANU
Screenshot: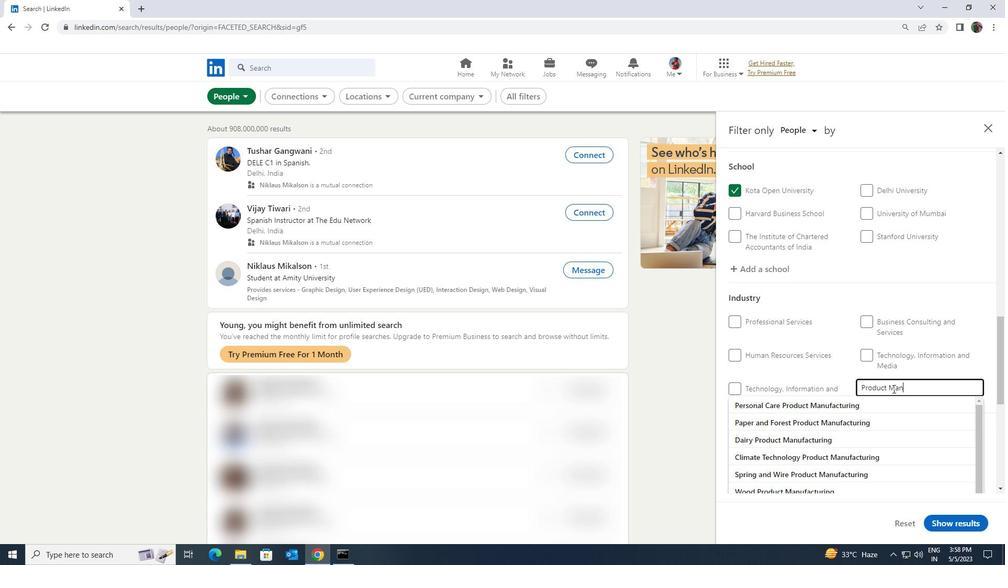 
Action: Mouse moved to (893, 402)
Screenshot: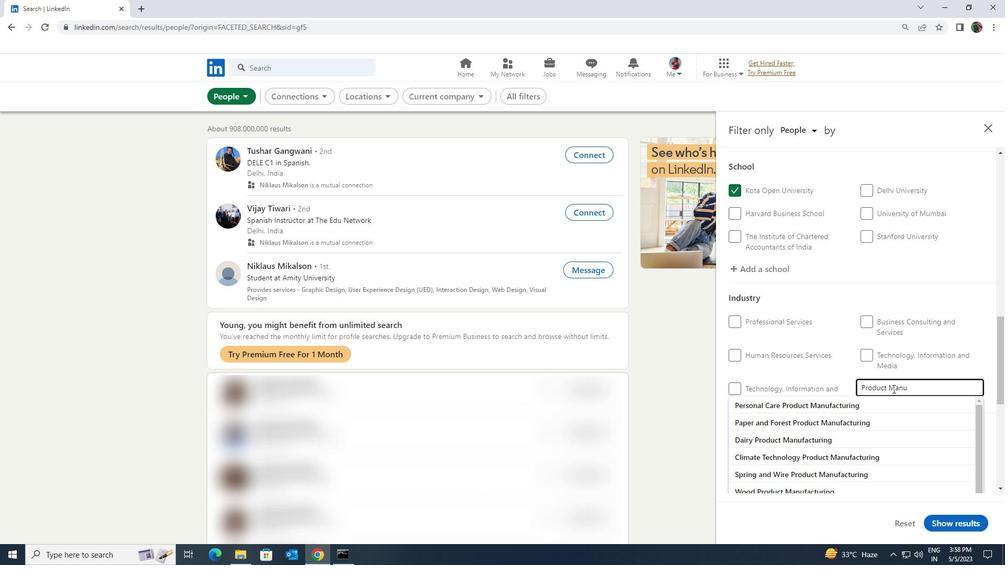 
Action: Mouse pressed left at (893, 402)
Screenshot: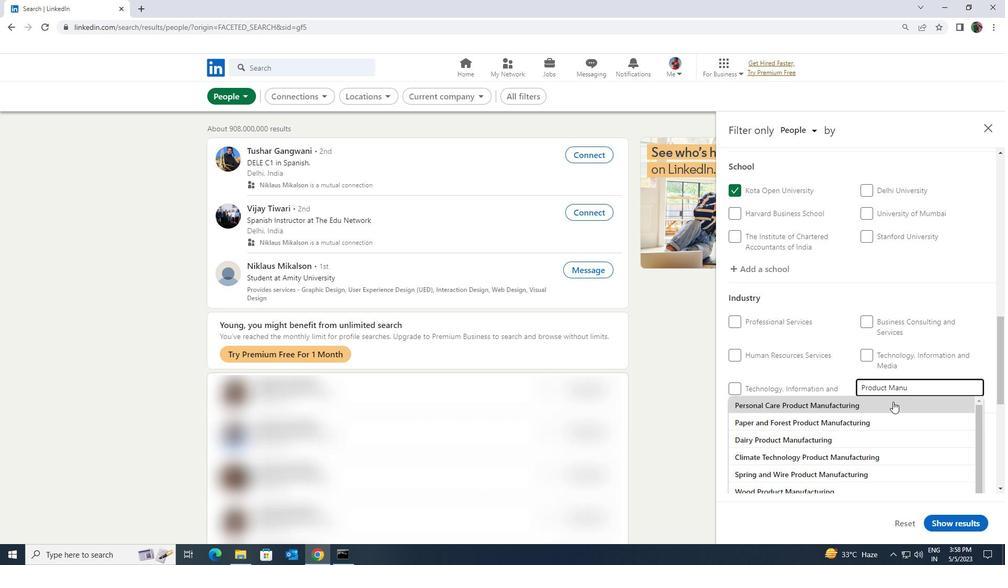 
Action: Mouse scrolled (893, 401) with delta (0, 0)
Screenshot: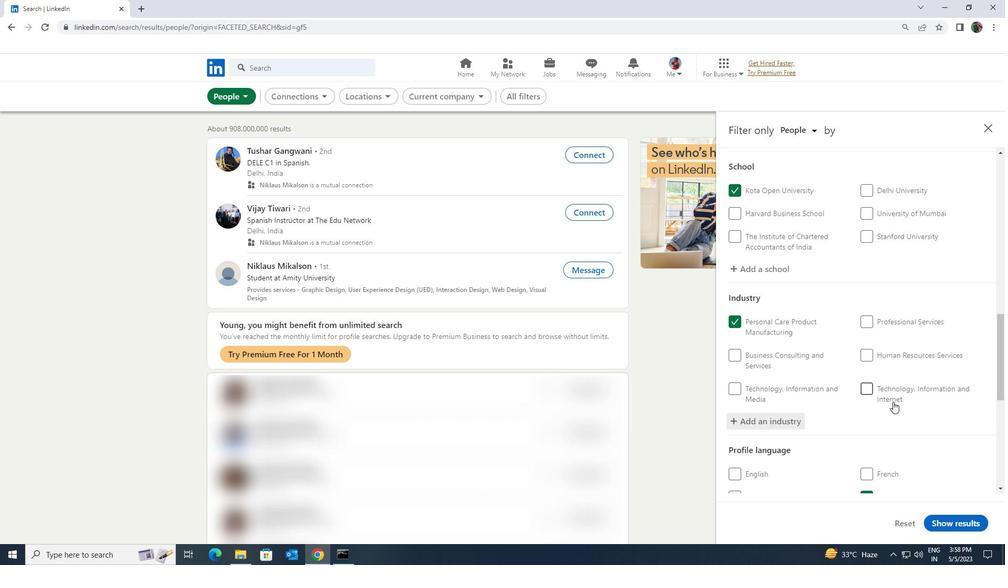
Action: Mouse scrolled (893, 401) with delta (0, 0)
Screenshot: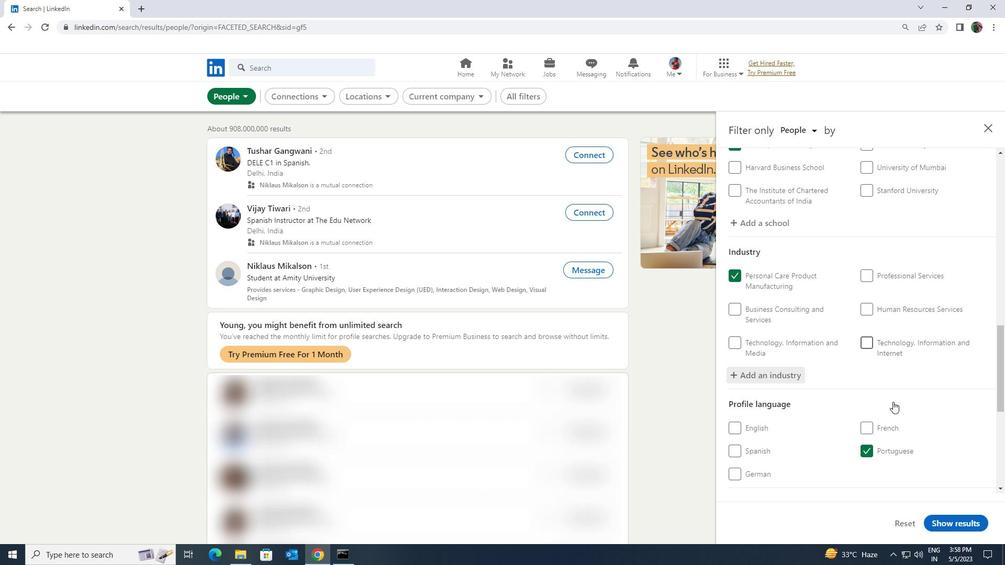 
Action: Mouse scrolled (893, 401) with delta (0, 0)
Screenshot: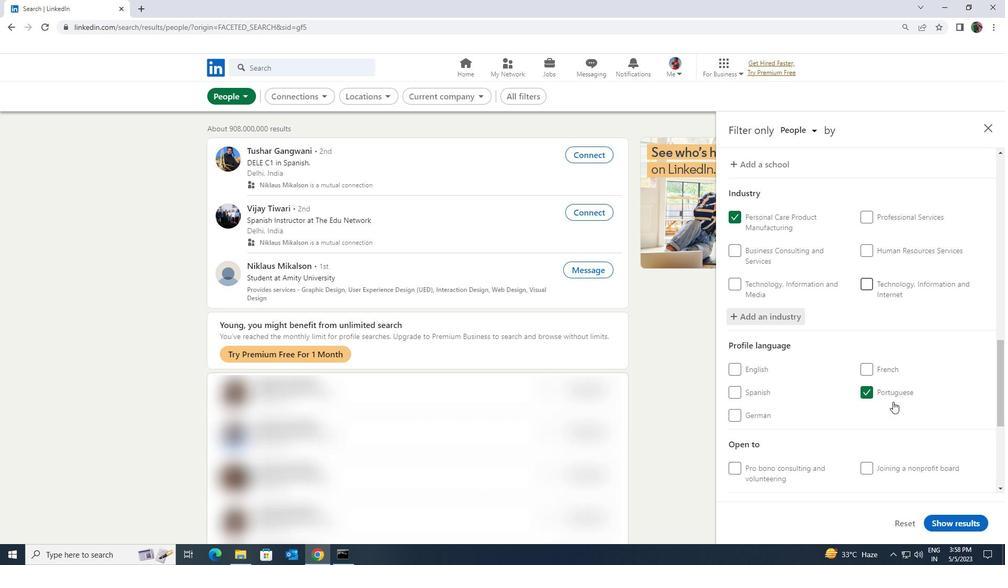 
Action: Mouse scrolled (893, 401) with delta (0, 0)
Screenshot: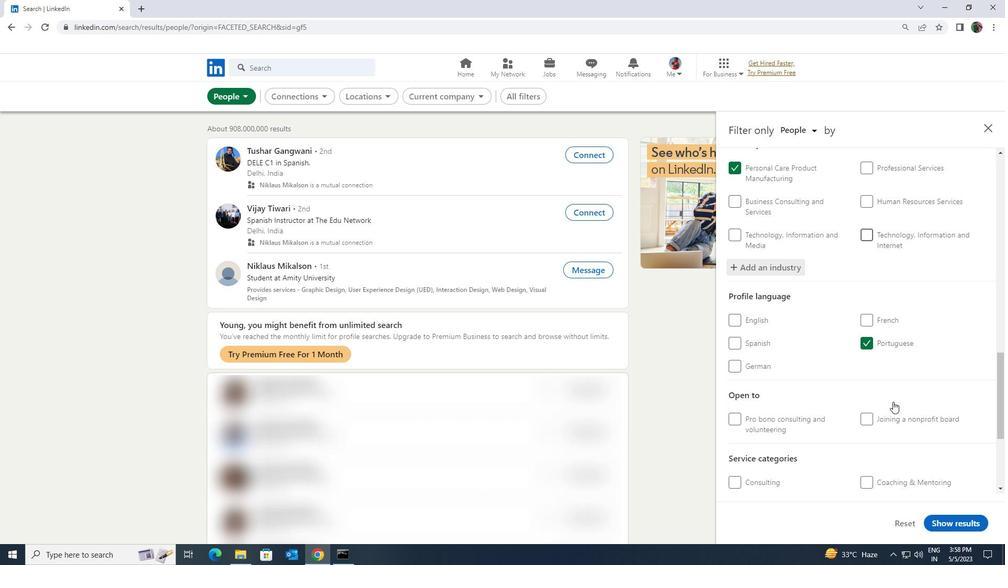 
Action: Mouse scrolled (893, 401) with delta (0, 0)
Screenshot: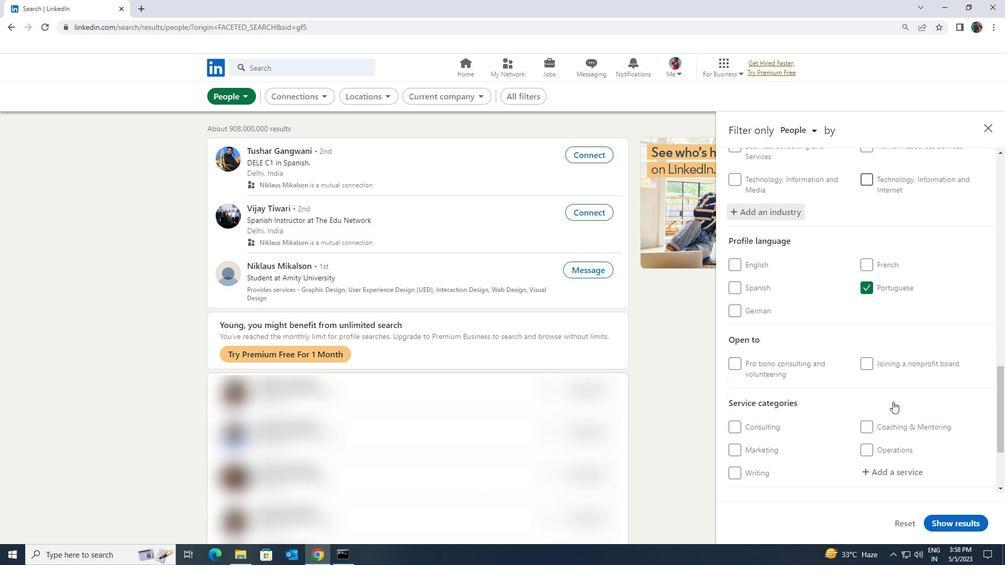 
Action: Mouse moved to (890, 414)
Screenshot: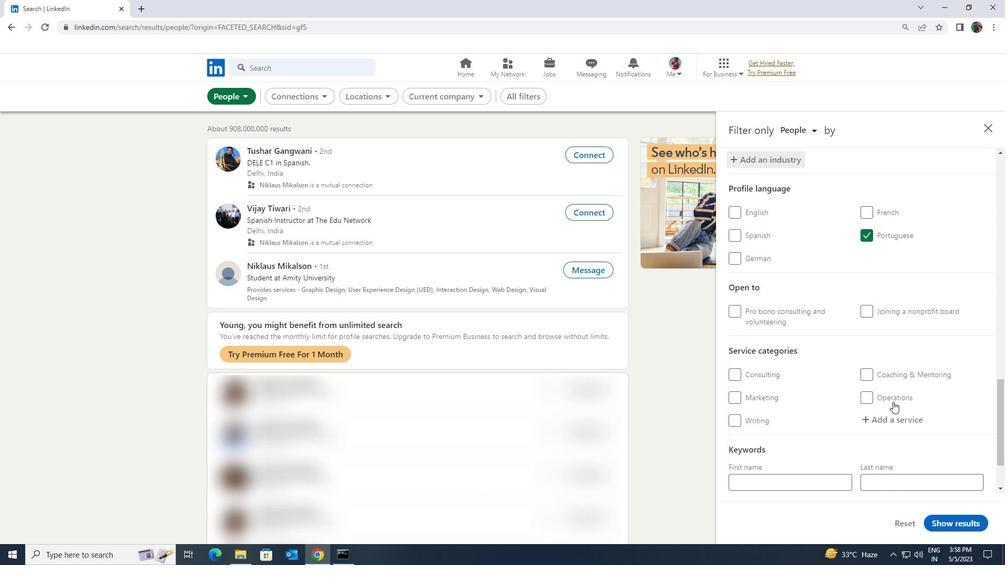 
Action: Mouse pressed left at (890, 414)
Screenshot: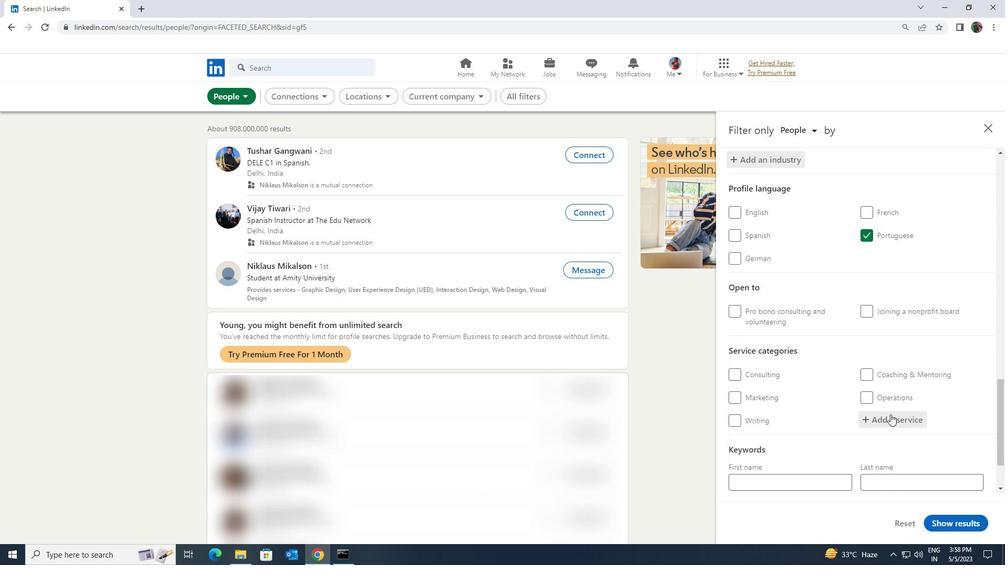 
Action: Key pressed <Key.shift><Key.shift><Key.shift><Key.shift>TYPING
Screenshot: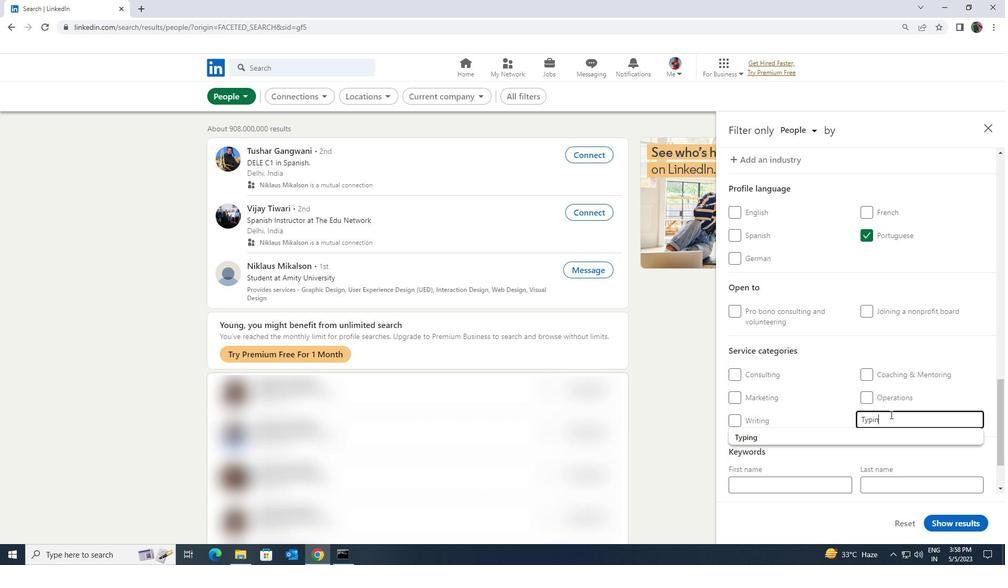
Action: Mouse moved to (876, 430)
Screenshot: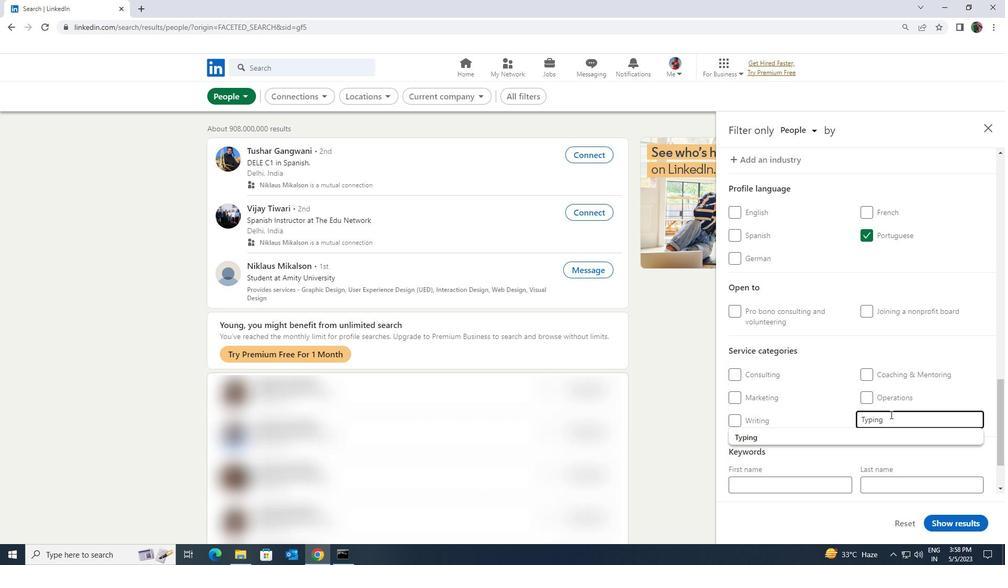 
Action: Mouse pressed left at (876, 430)
Screenshot: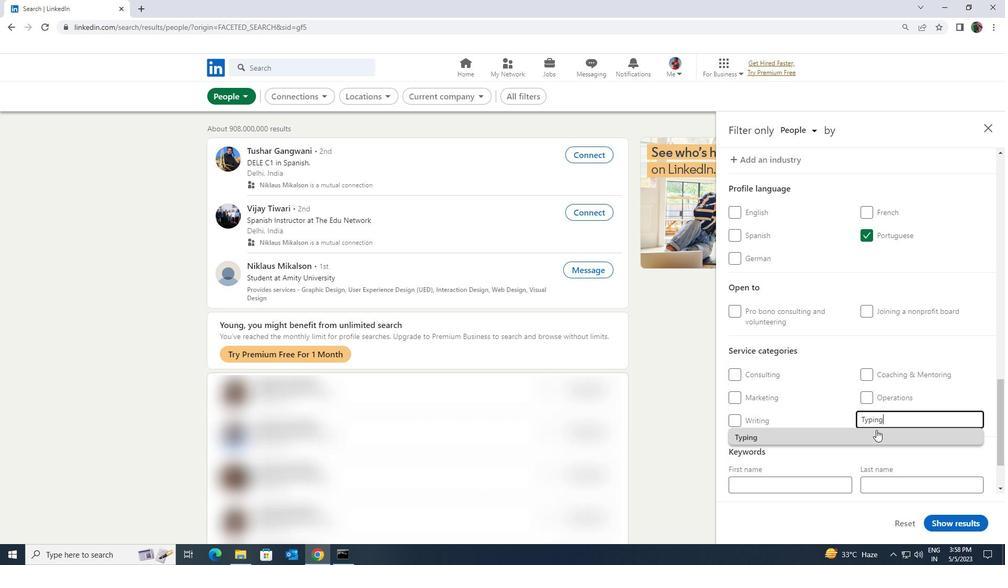 
Action: Mouse scrolled (876, 430) with delta (0, 0)
Screenshot: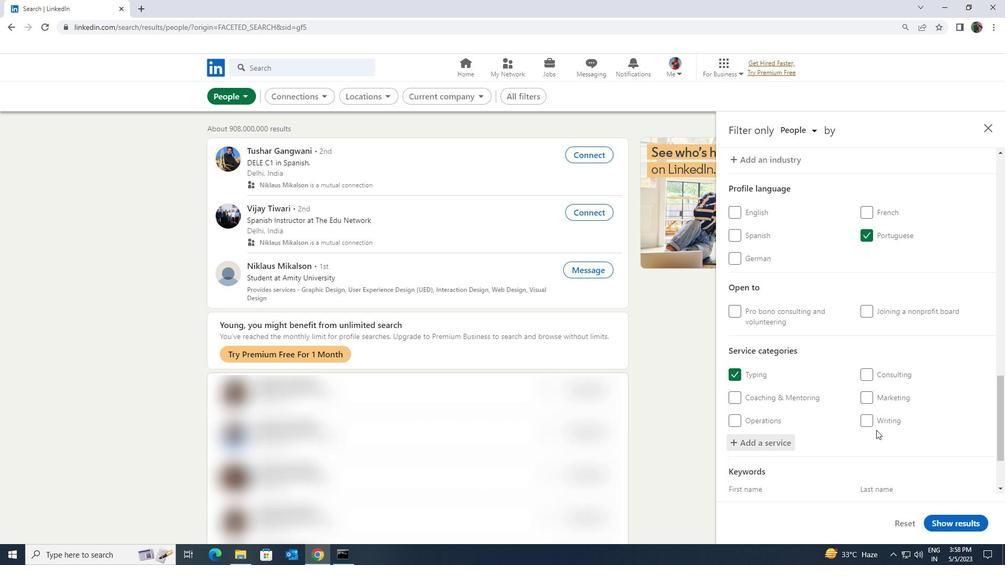 
Action: Mouse scrolled (876, 430) with delta (0, 0)
Screenshot: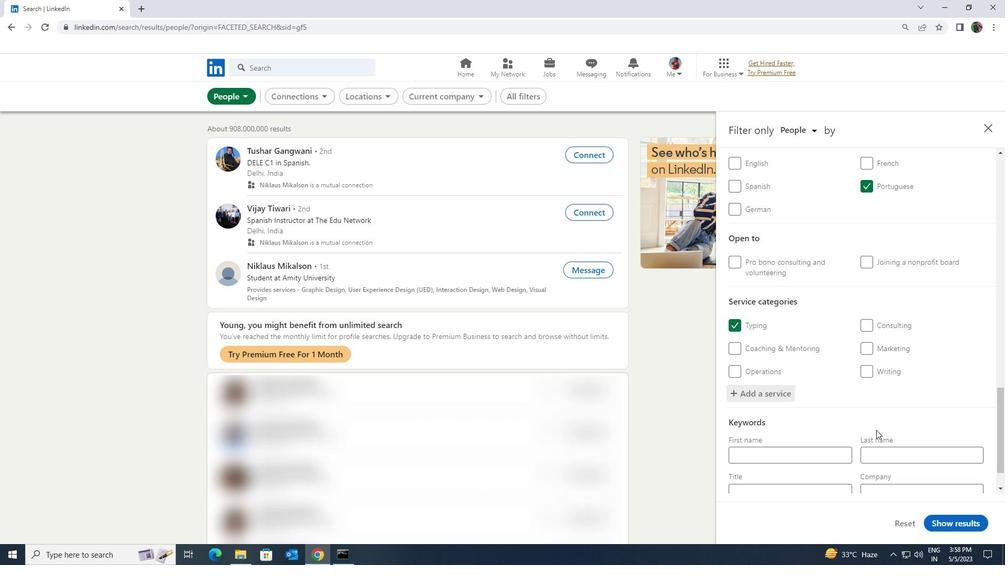 
Action: Mouse scrolled (876, 430) with delta (0, 0)
Screenshot: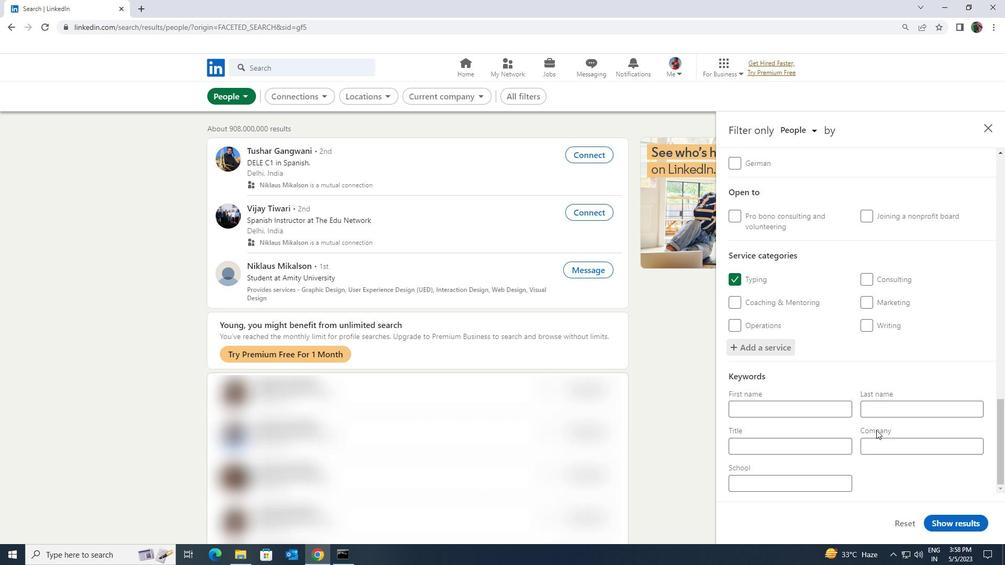 
Action: Mouse moved to (839, 447)
Screenshot: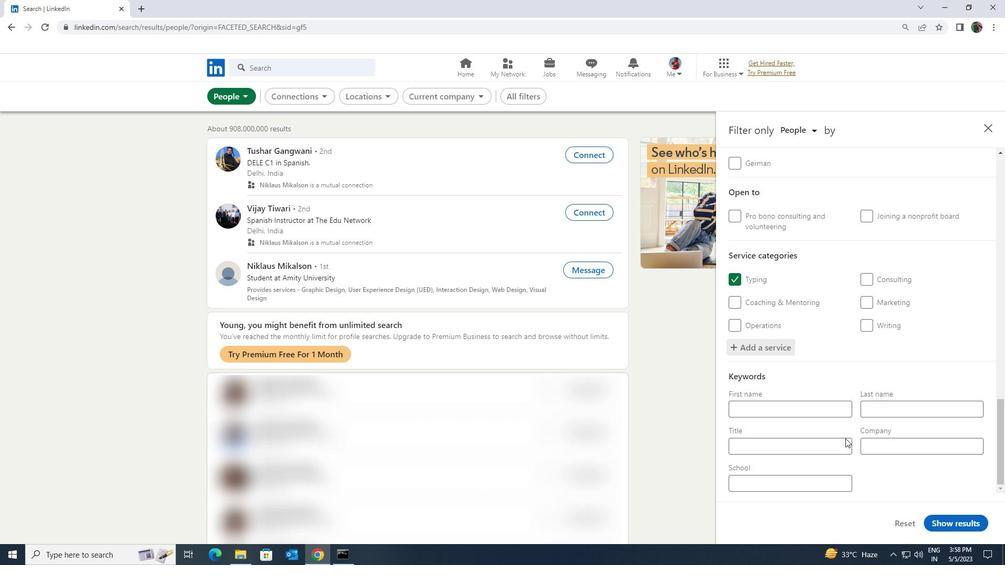 
Action: Mouse pressed left at (839, 447)
Screenshot: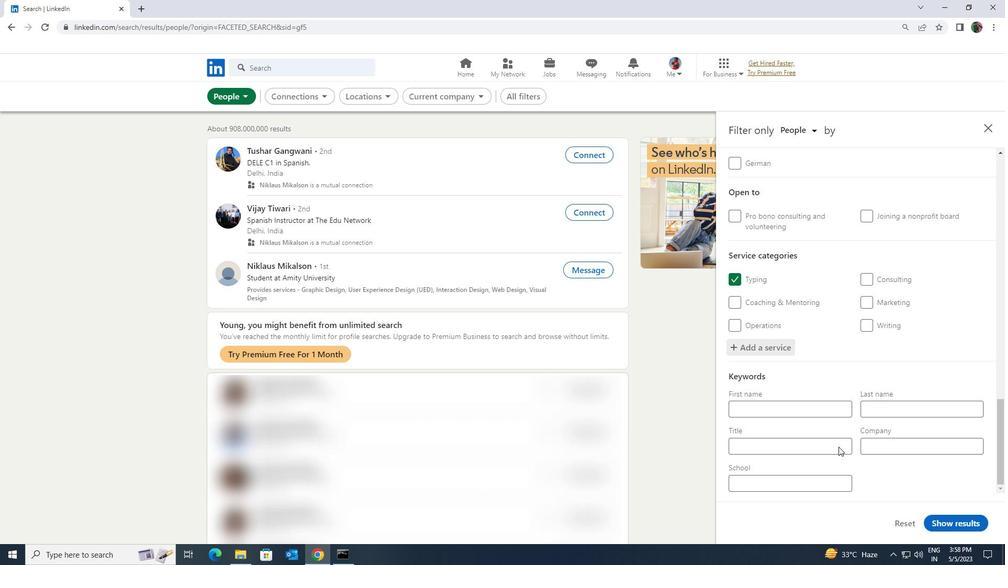 
Action: Key pressed <Key.shift>CASINO<Key.space><Key.shift>HOST
Screenshot: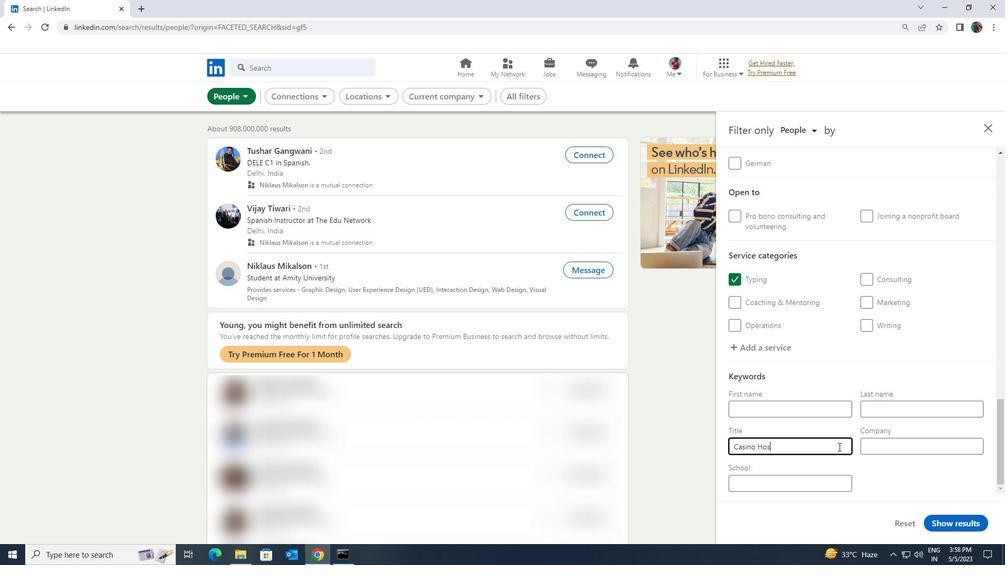 
Action: Mouse moved to (961, 522)
Screenshot: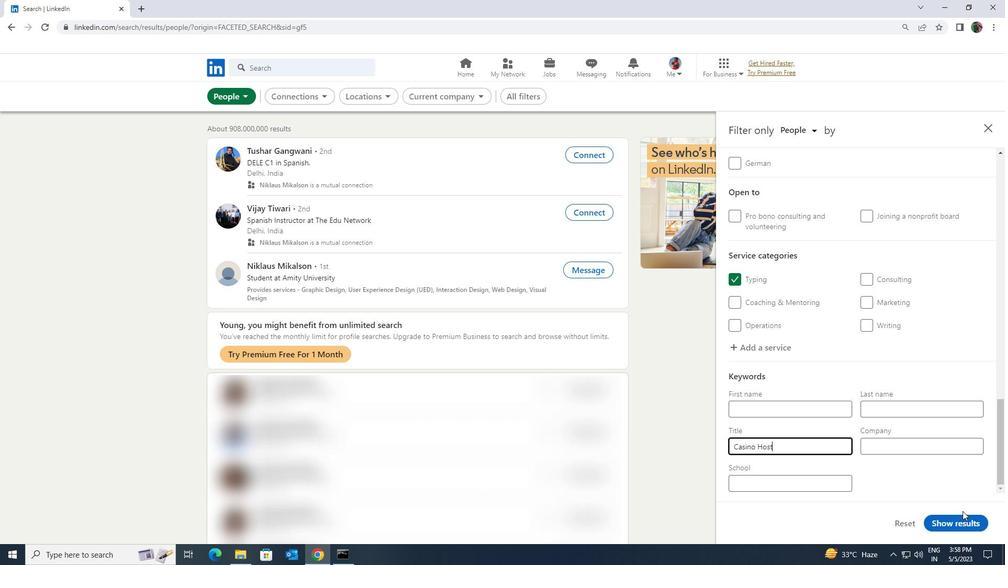 
Action: Mouse pressed left at (961, 522)
Screenshot: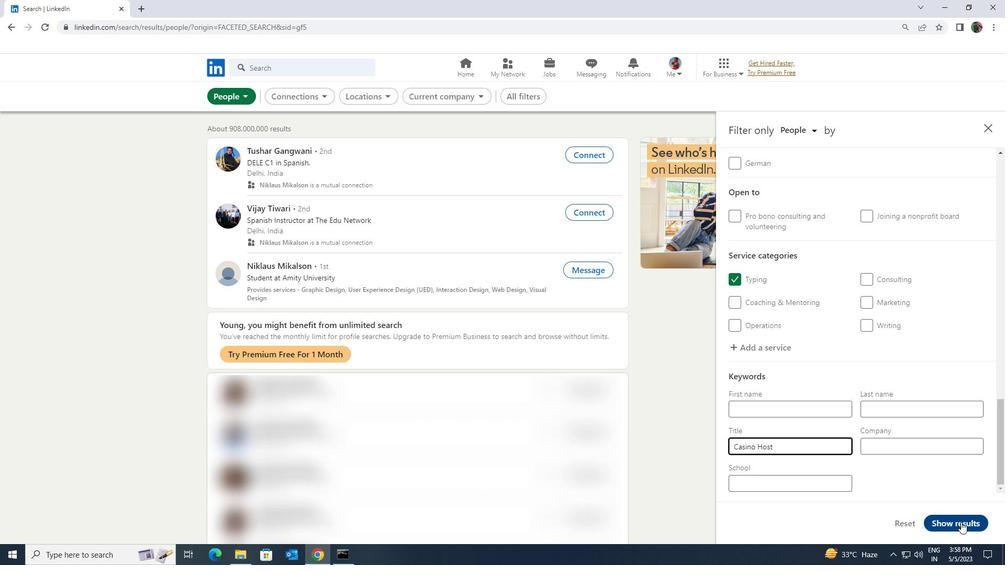 
